 Task: Search one way flight ticket for 2 adults, 4 children and 1 infant on lap in business from Arcata/eureka: California Redwood Coast-humboldt County Airport to Evansville: Evansville Regional Airport on 5-3-2023. Choice of flights is Westjet. Number of bags: 2 carry on bags and 7 checked bags. Price is upto 40000. Outbound departure time preference is 21:15.
Action: Mouse moved to (360, 302)
Screenshot: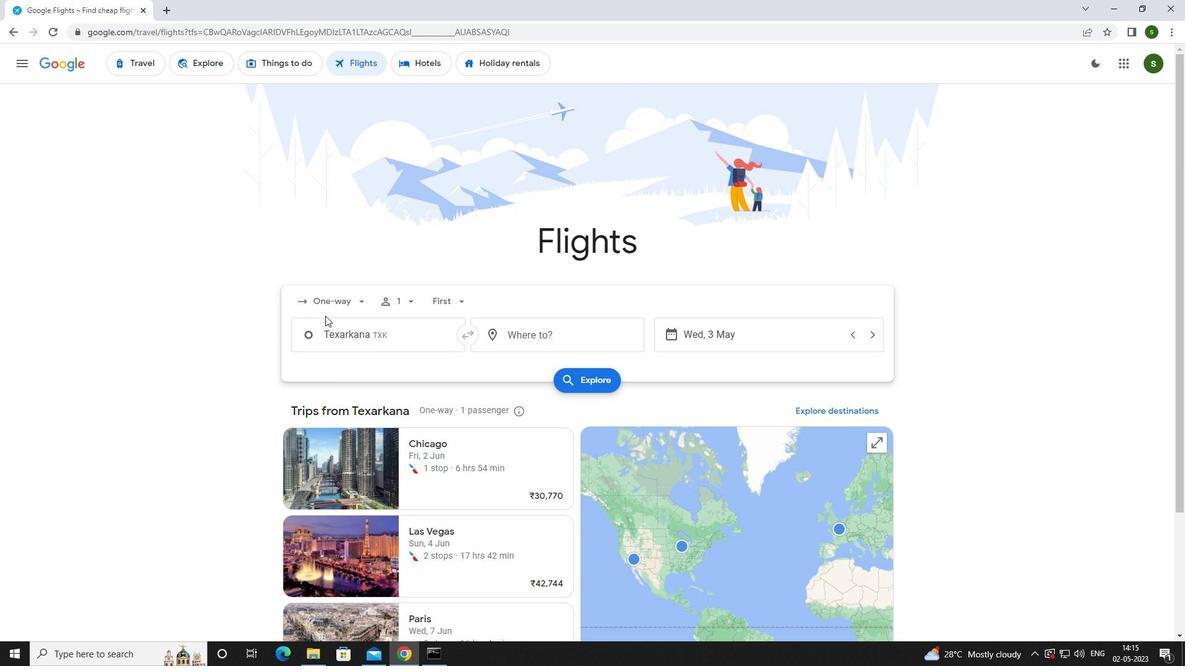 
Action: Mouse pressed left at (360, 302)
Screenshot: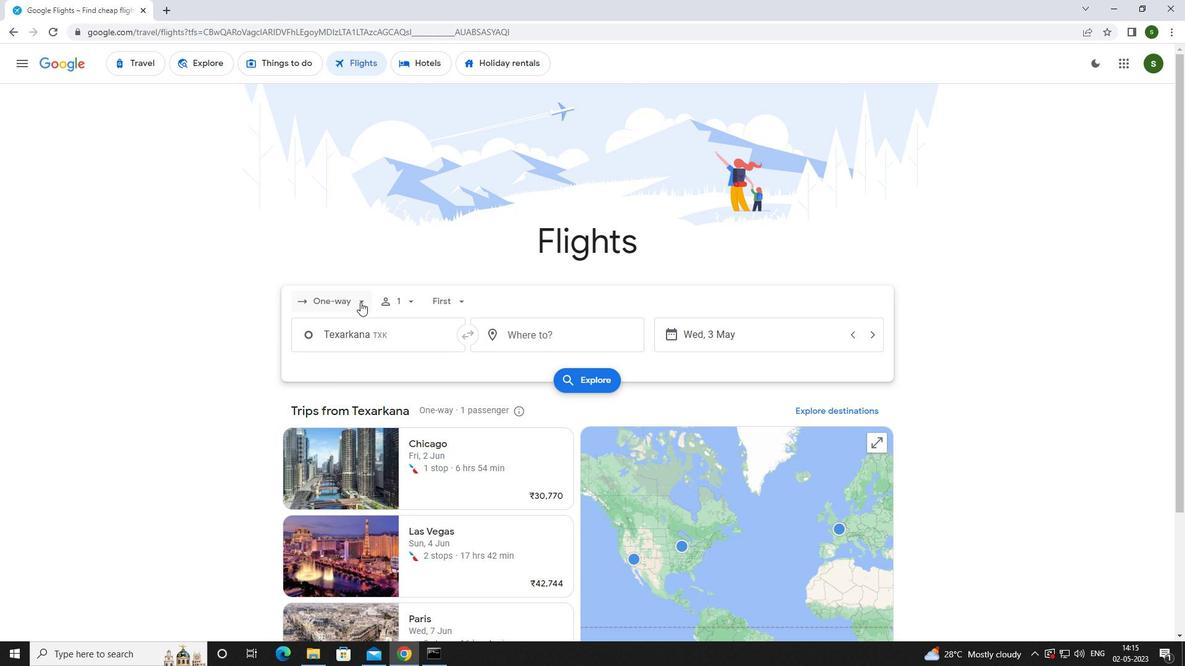 
Action: Mouse moved to (348, 358)
Screenshot: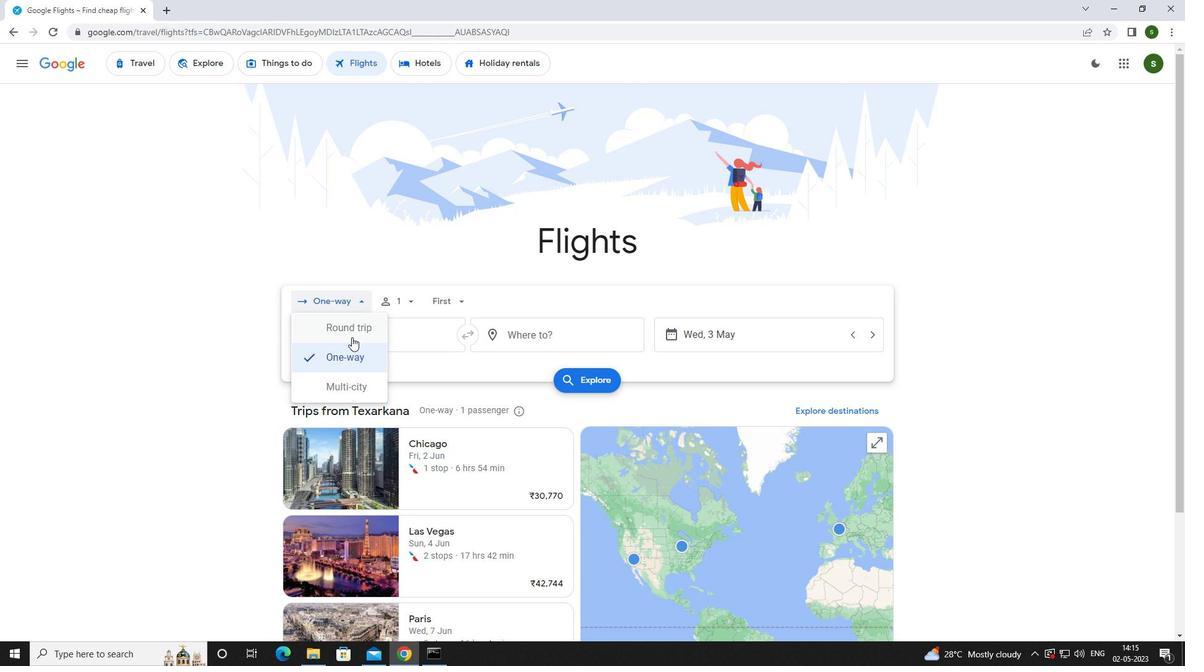 
Action: Mouse pressed left at (348, 358)
Screenshot: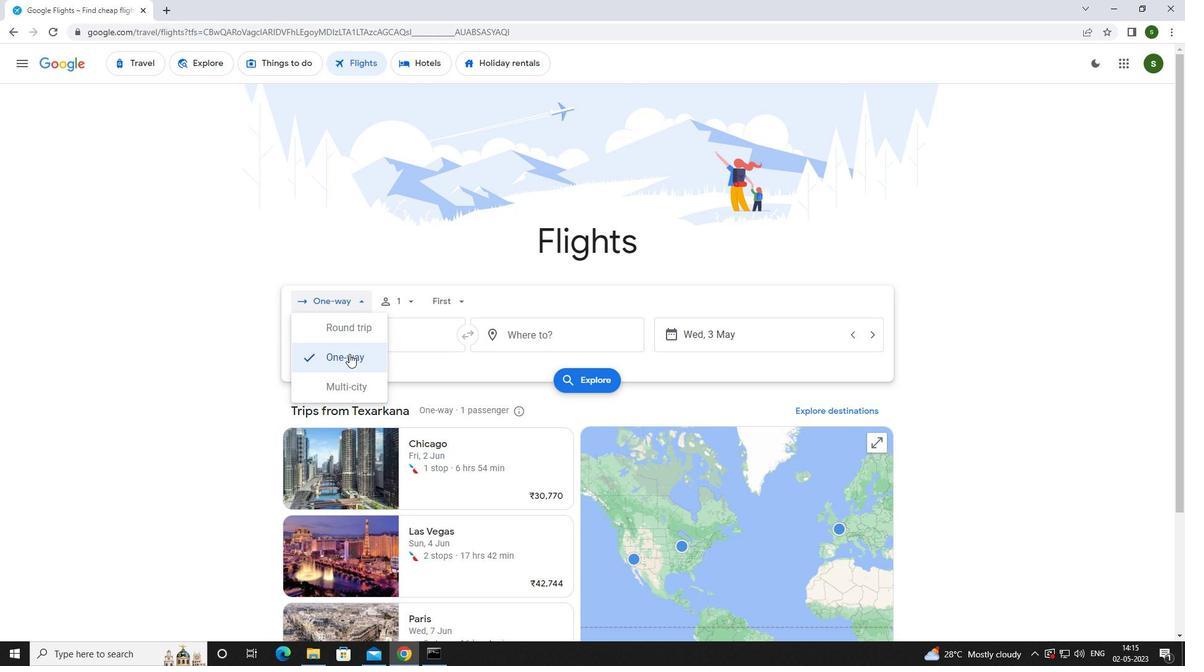 
Action: Mouse moved to (406, 295)
Screenshot: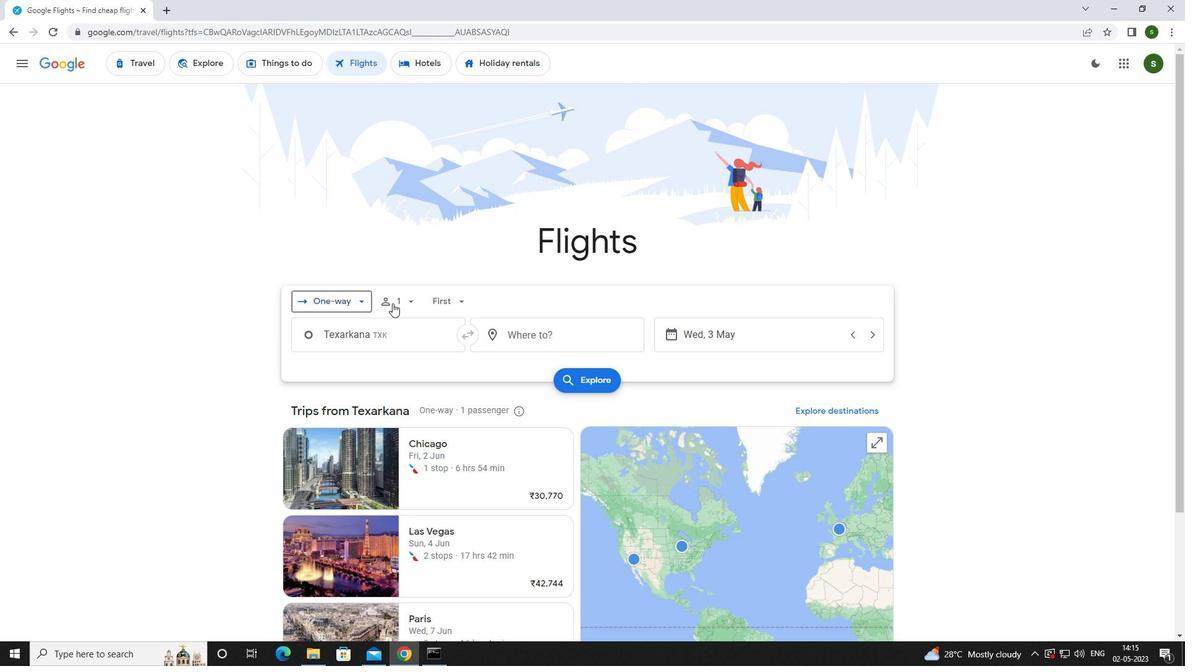 
Action: Mouse pressed left at (406, 295)
Screenshot: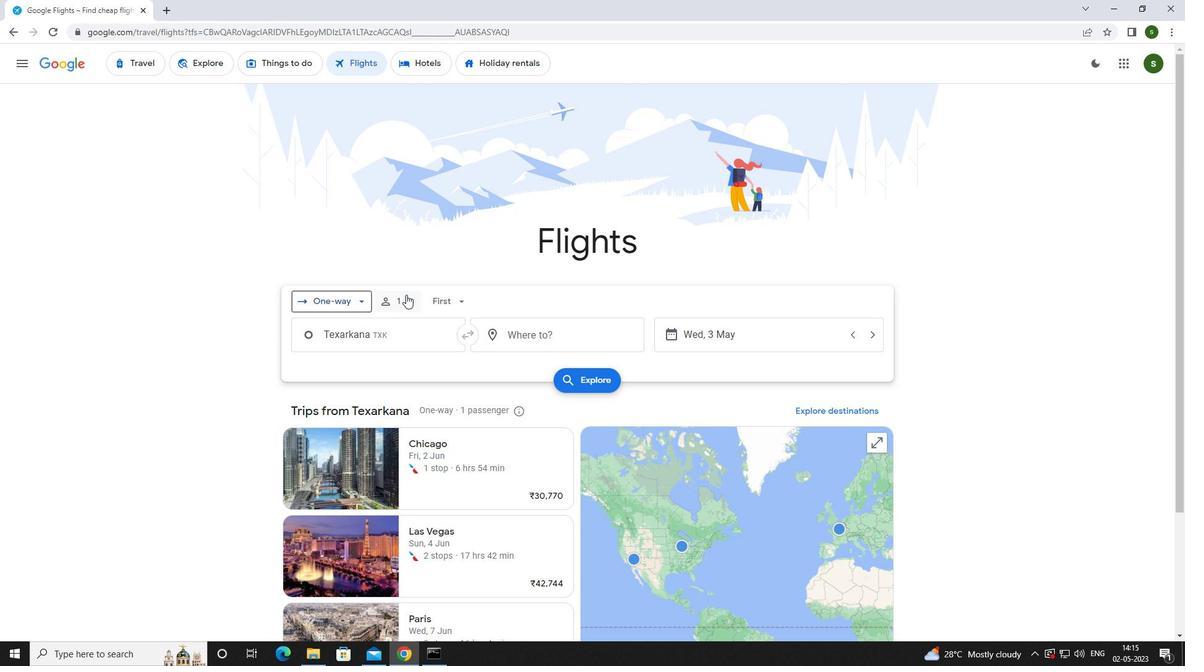 
Action: Mouse moved to (492, 322)
Screenshot: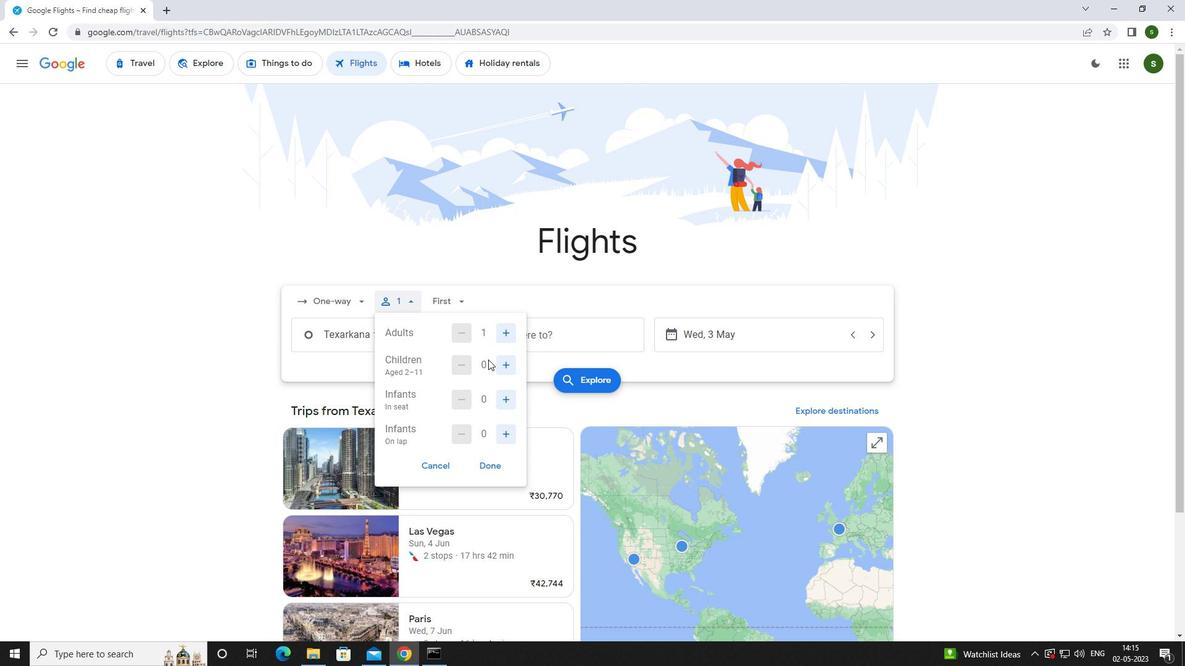 
Action: Mouse pressed left at (492, 322)
Screenshot: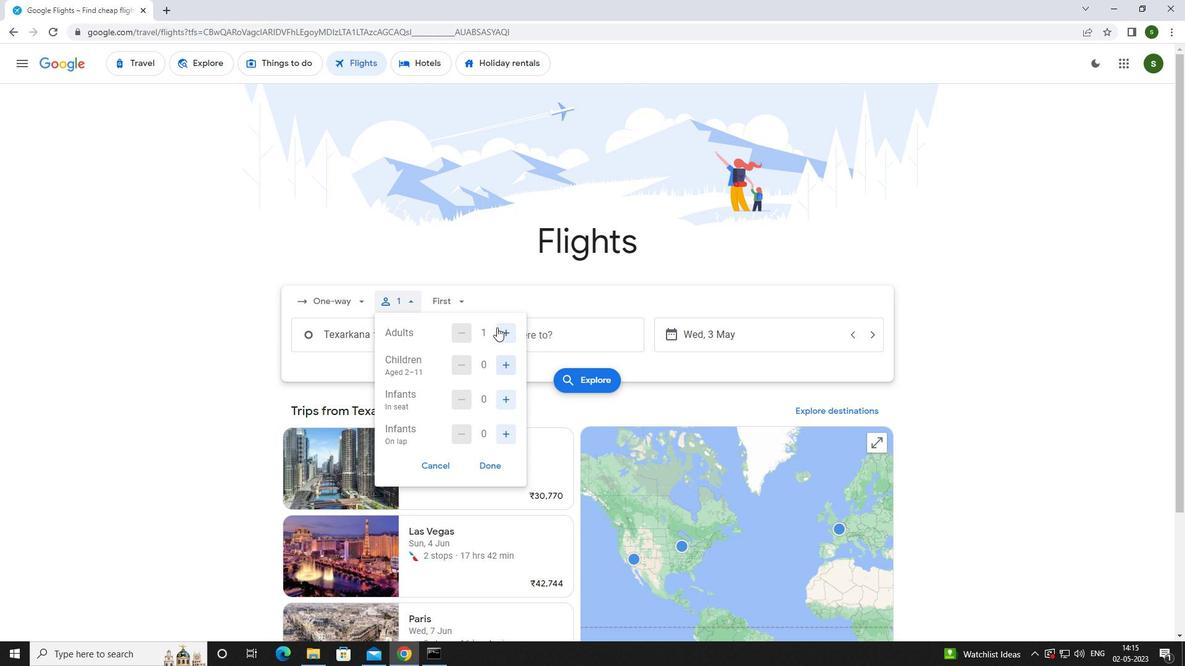 
Action: Mouse moved to (505, 364)
Screenshot: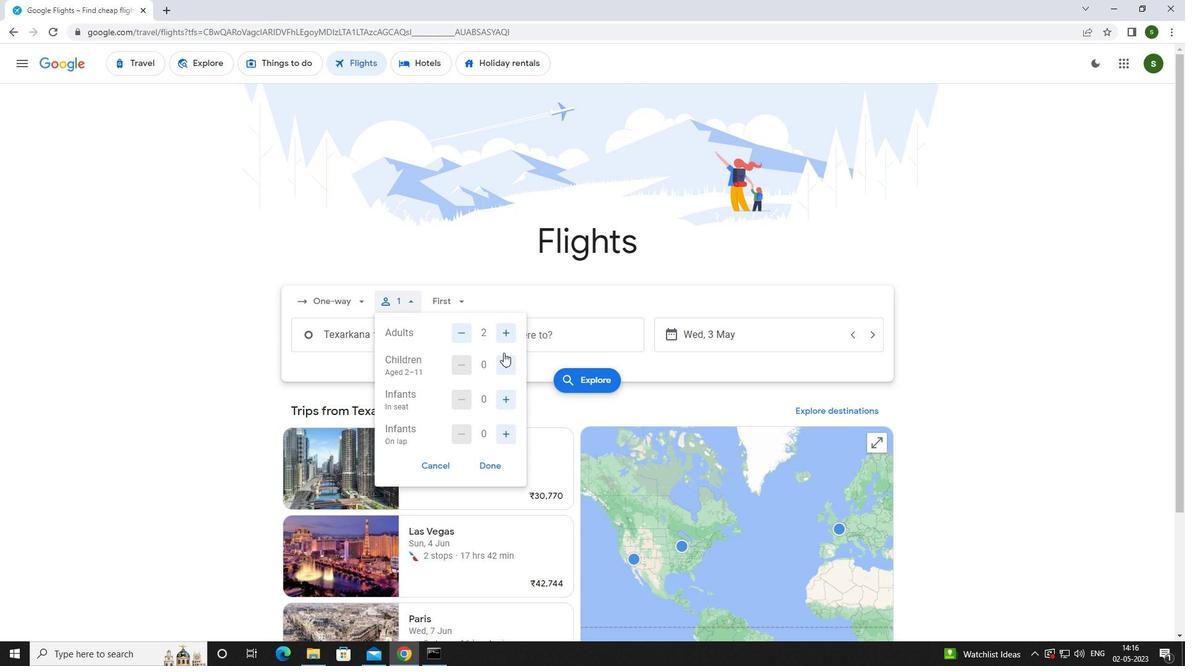 
Action: Mouse pressed left at (505, 364)
Screenshot: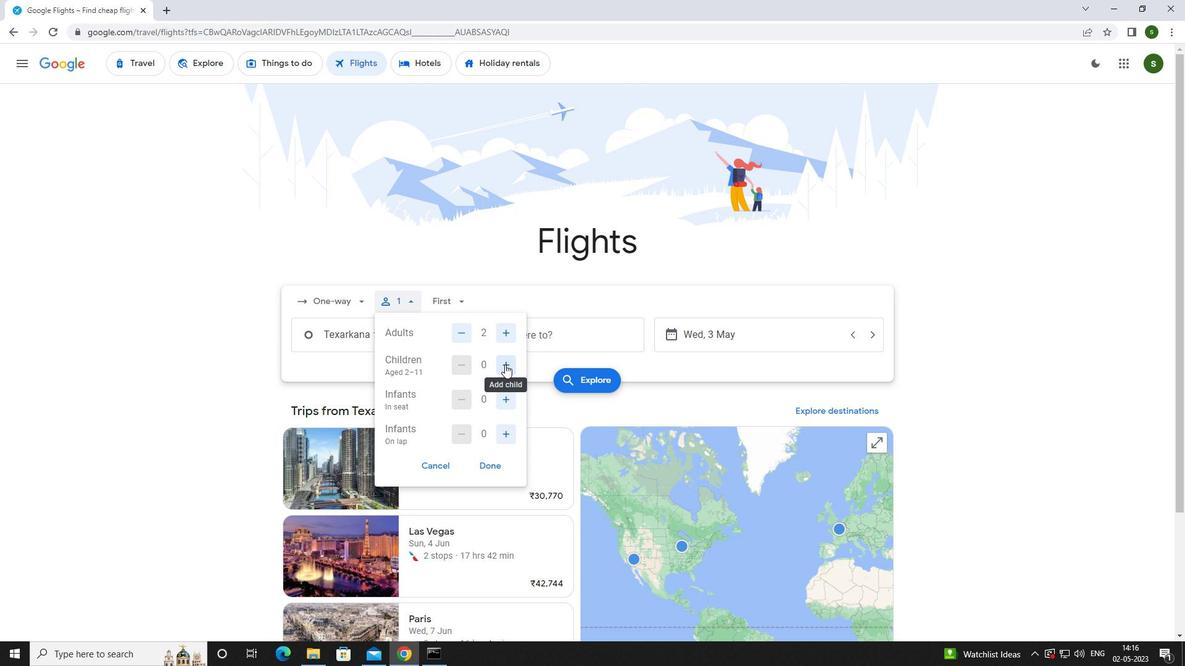 
Action: Mouse pressed left at (505, 364)
Screenshot: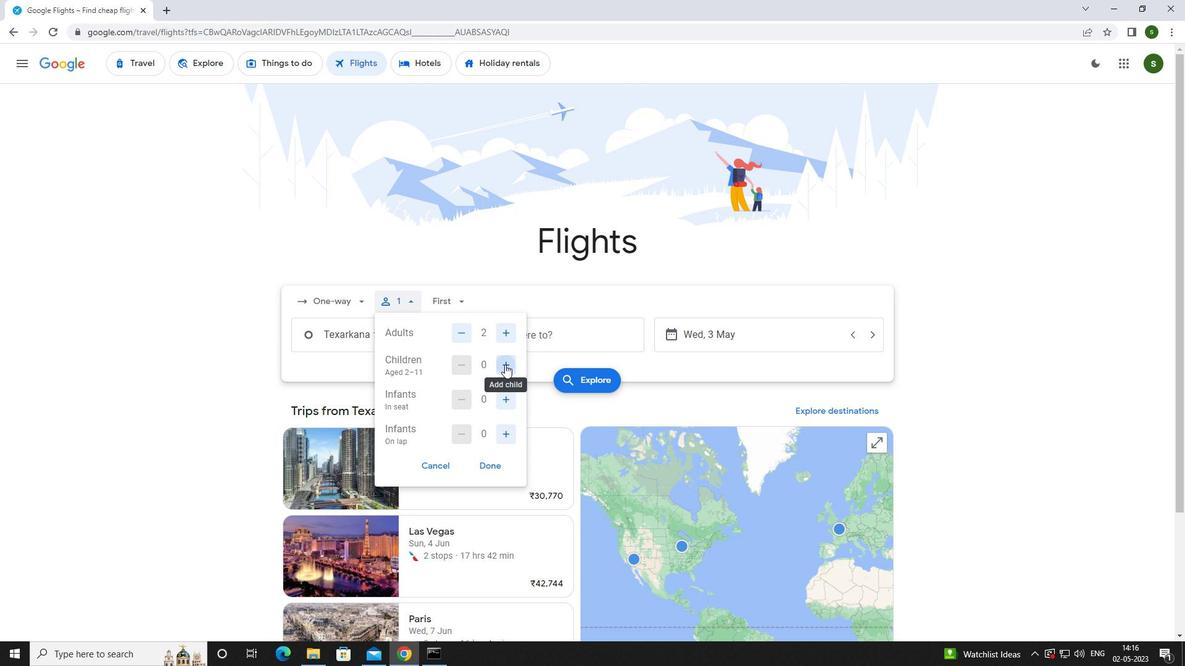 
Action: Mouse pressed left at (505, 364)
Screenshot: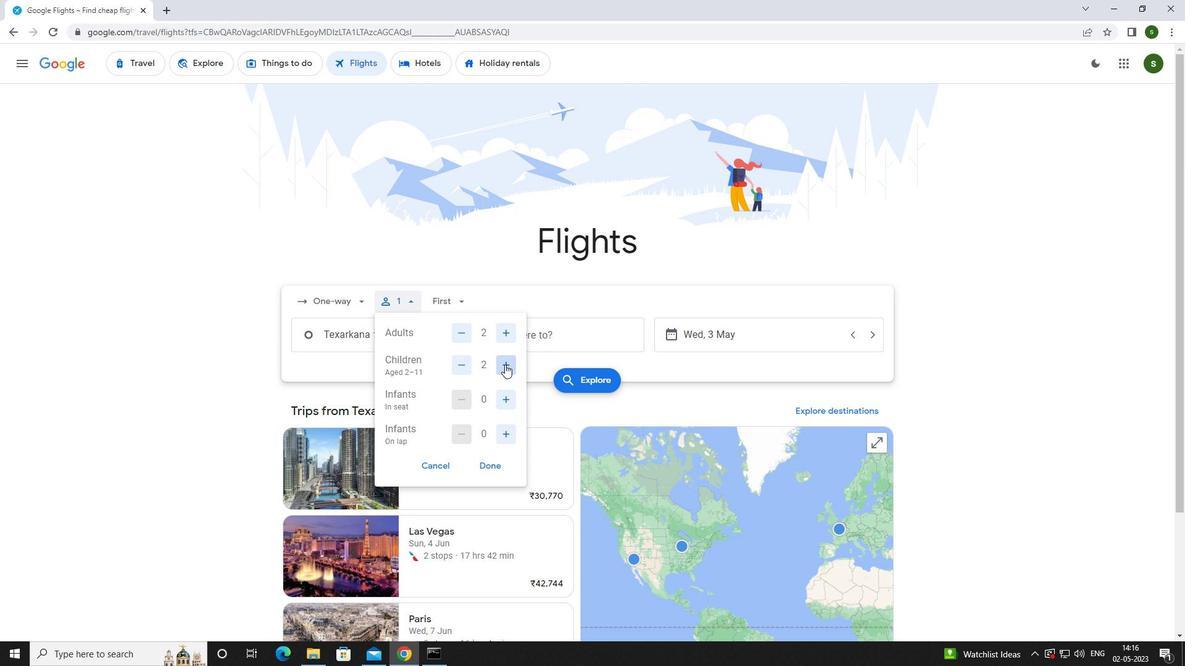 
Action: Mouse pressed left at (505, 364)
Screenshot: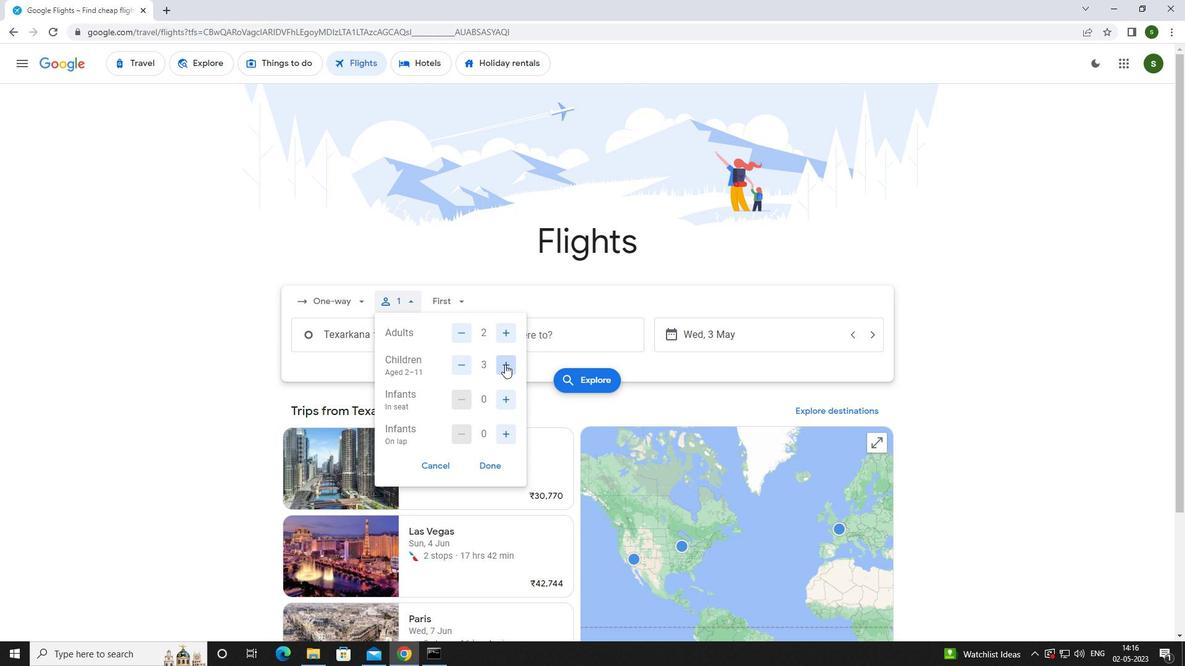 
Action: Mouse moved to (506, 432)
Screenshot: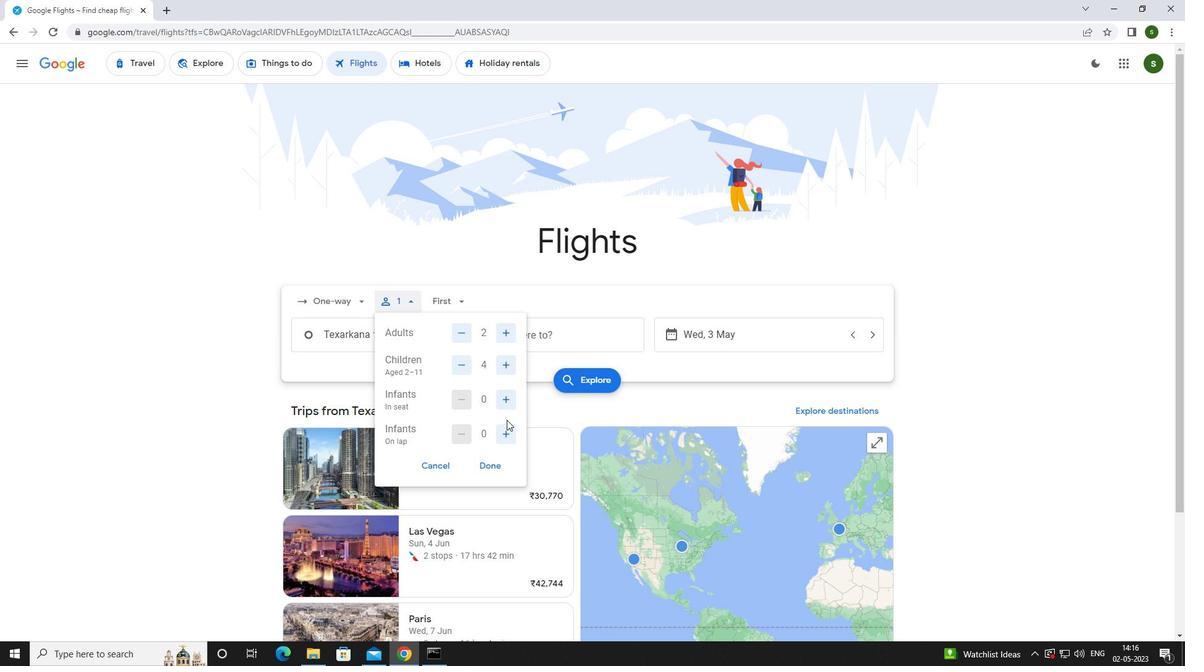 
Action: Mouse pressed left at (506, 432)
Screenshot: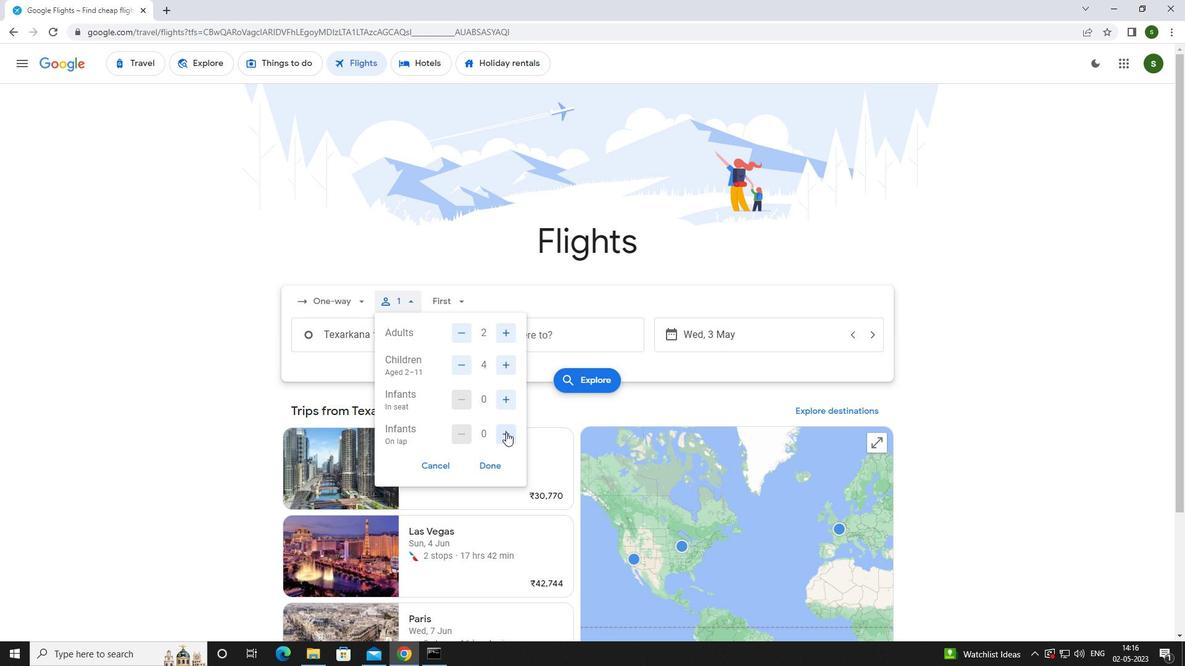 
Action: Mouse moved to (456, 298)
Screenshot: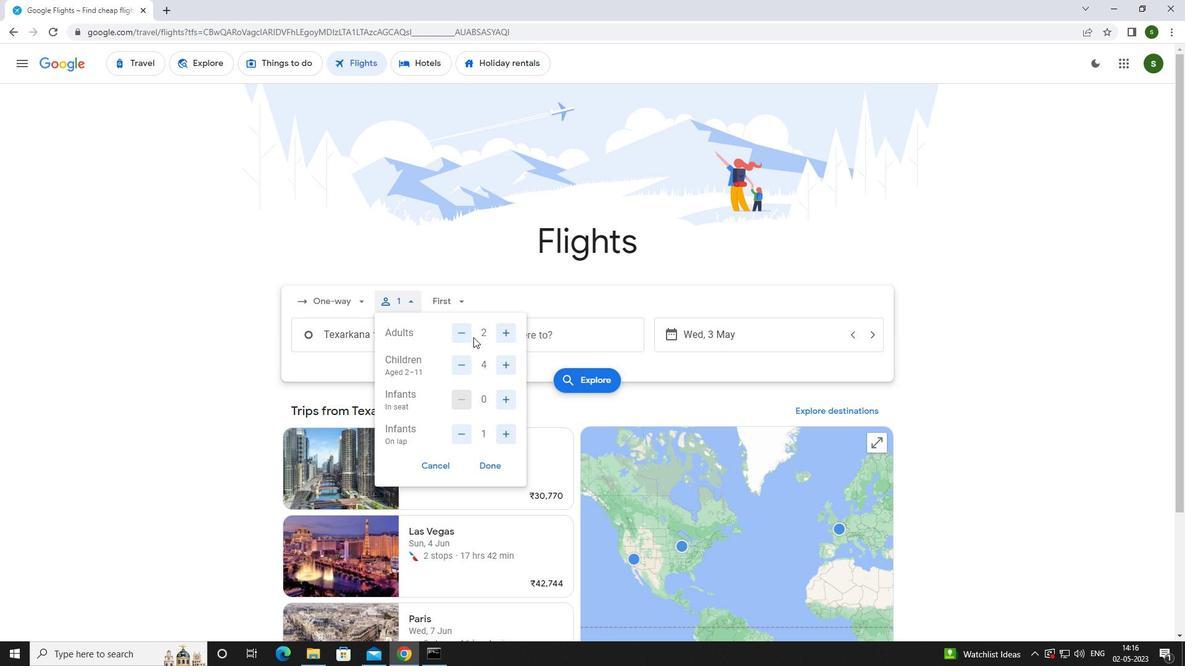 
Action: Mouse pressed left at (456, 298)
Screenshot: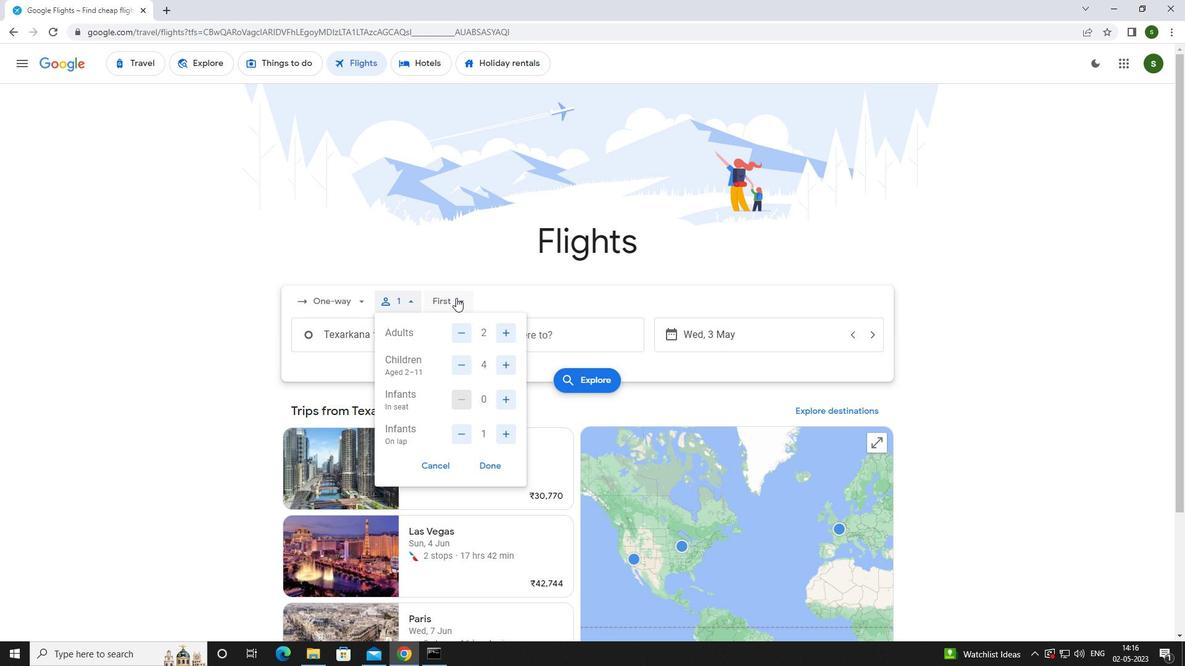 
Action: Mouse moved to (485, 385)
Screenshot: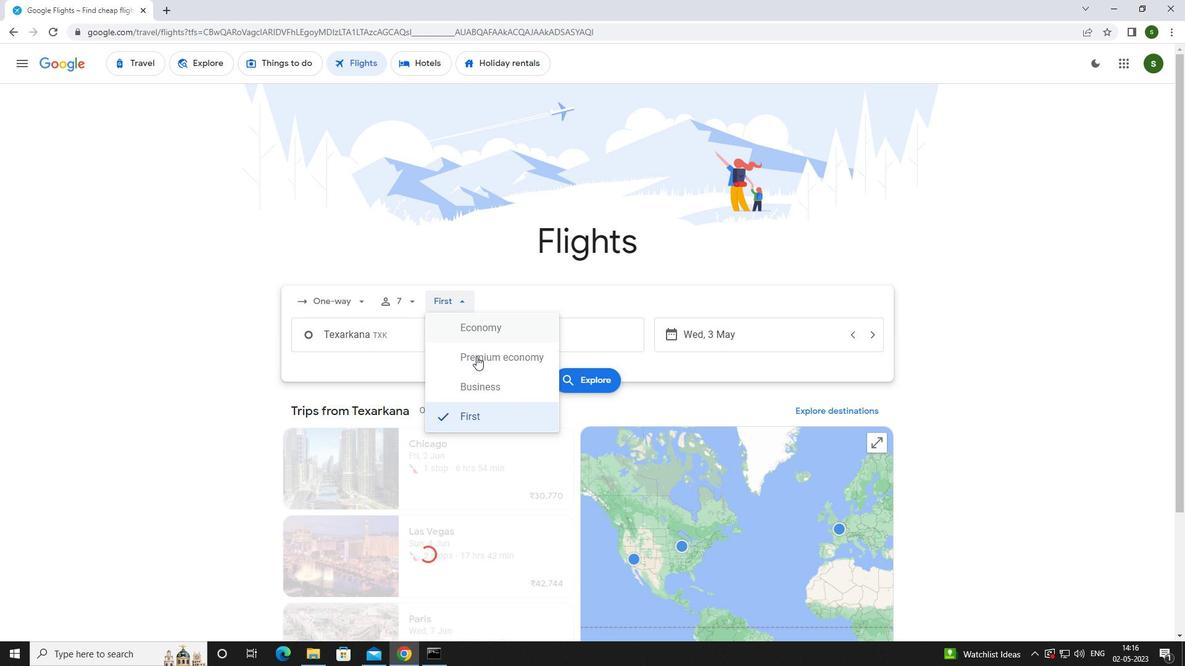 
Action: Mouse pressed left at (485, 385)
Screenshot: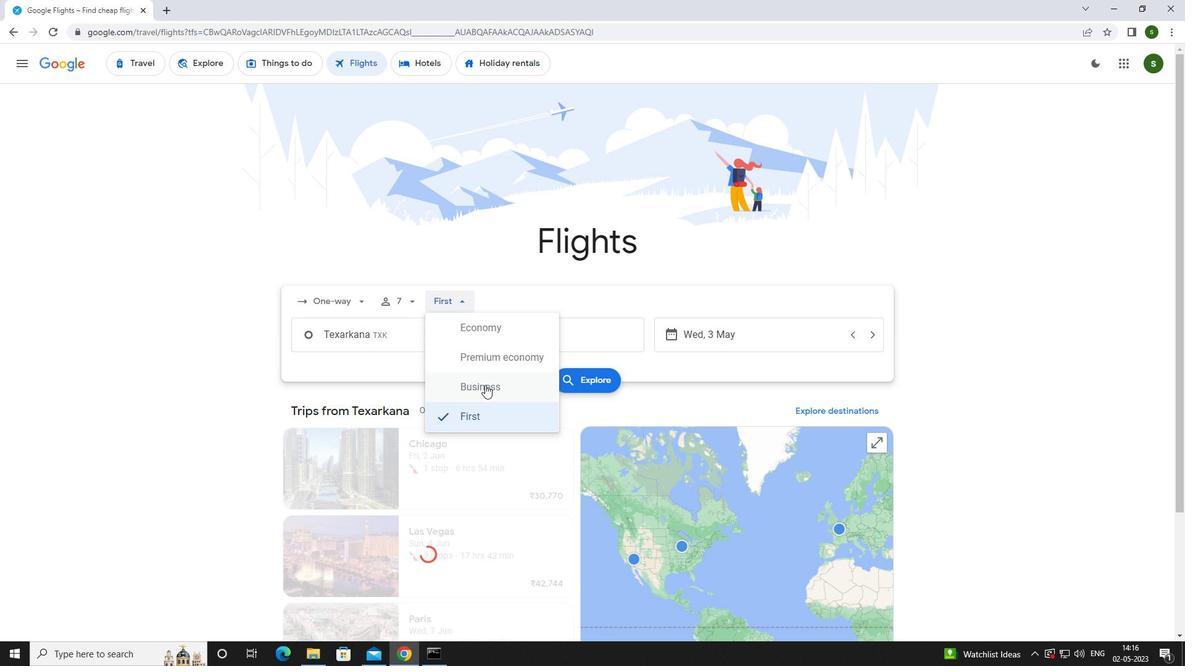 
Action: Mouse moved to (422, 327)
Screenshot: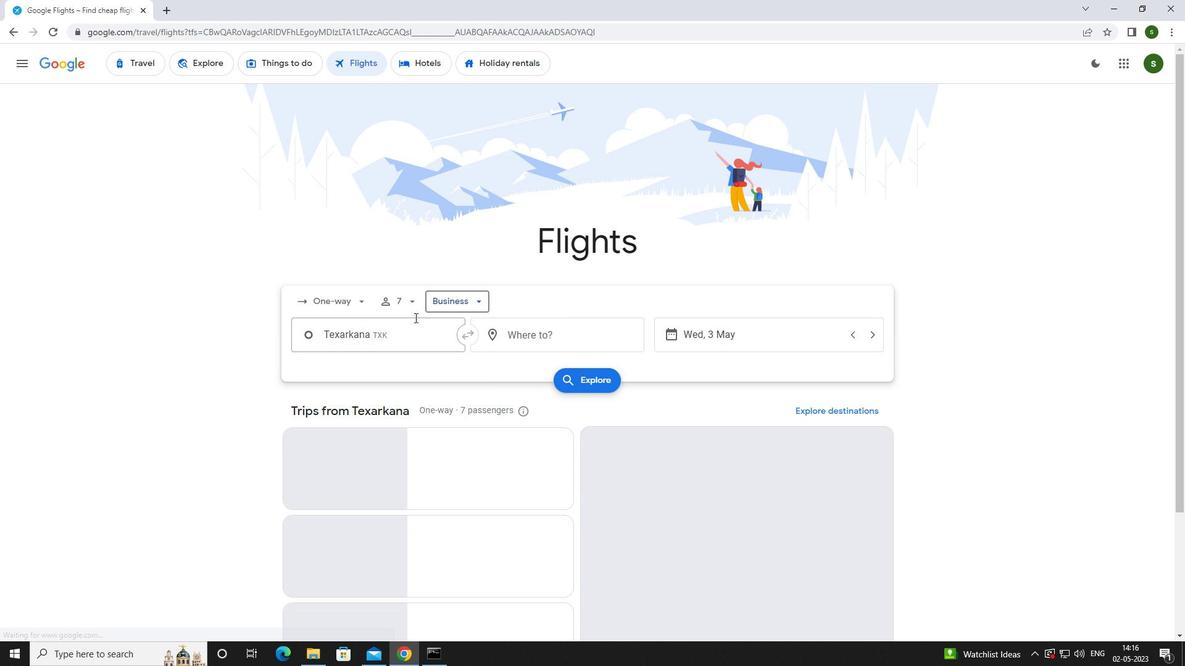 
Action: Mouse pressed left at (422, 327)
Screenshot: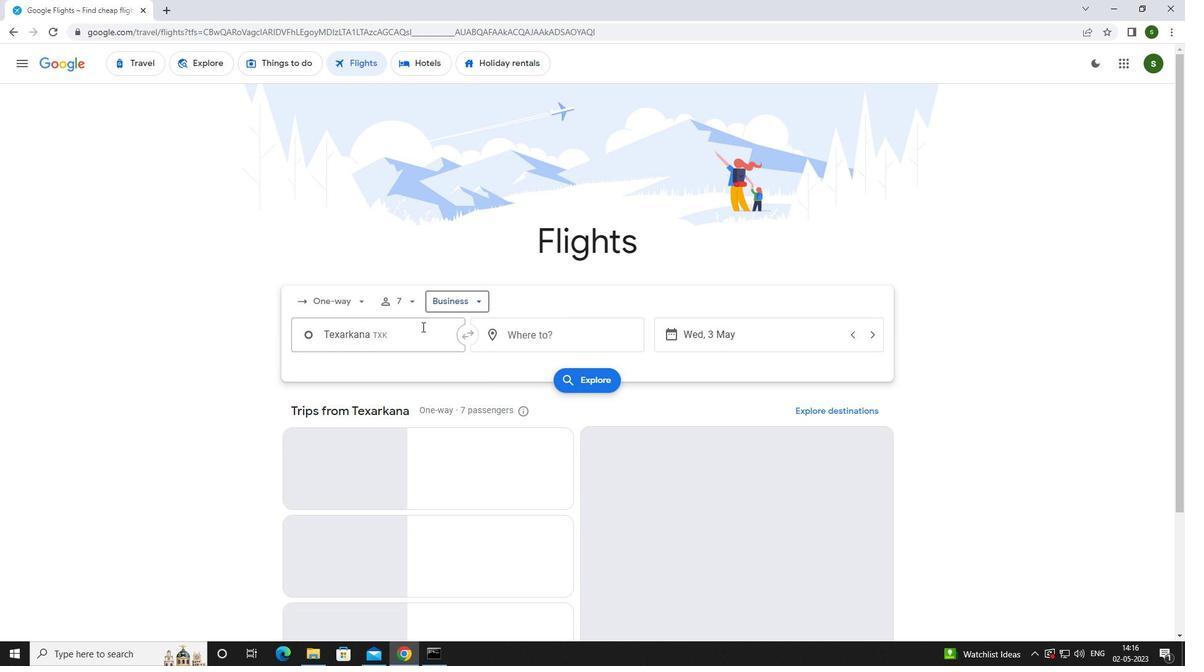 
Action: Key pressed <Key.caps_lock>a<Key.caps_lock>rcata
Screenshot: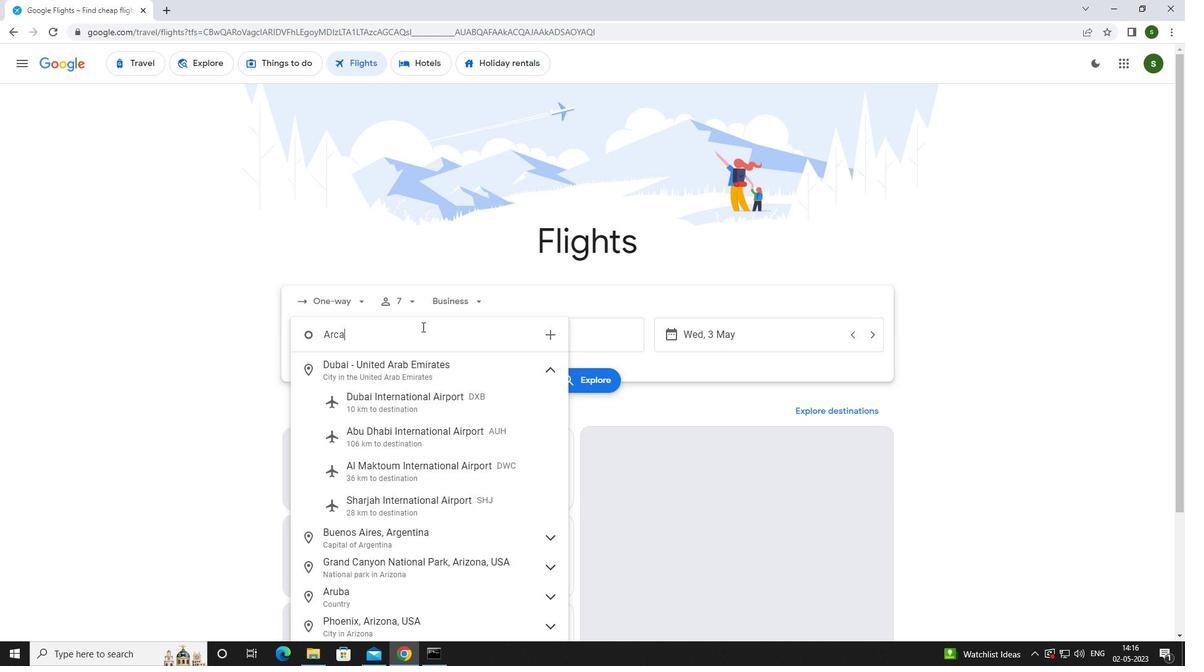 
Action: Mouse moved to (416, 401)
Screenshot: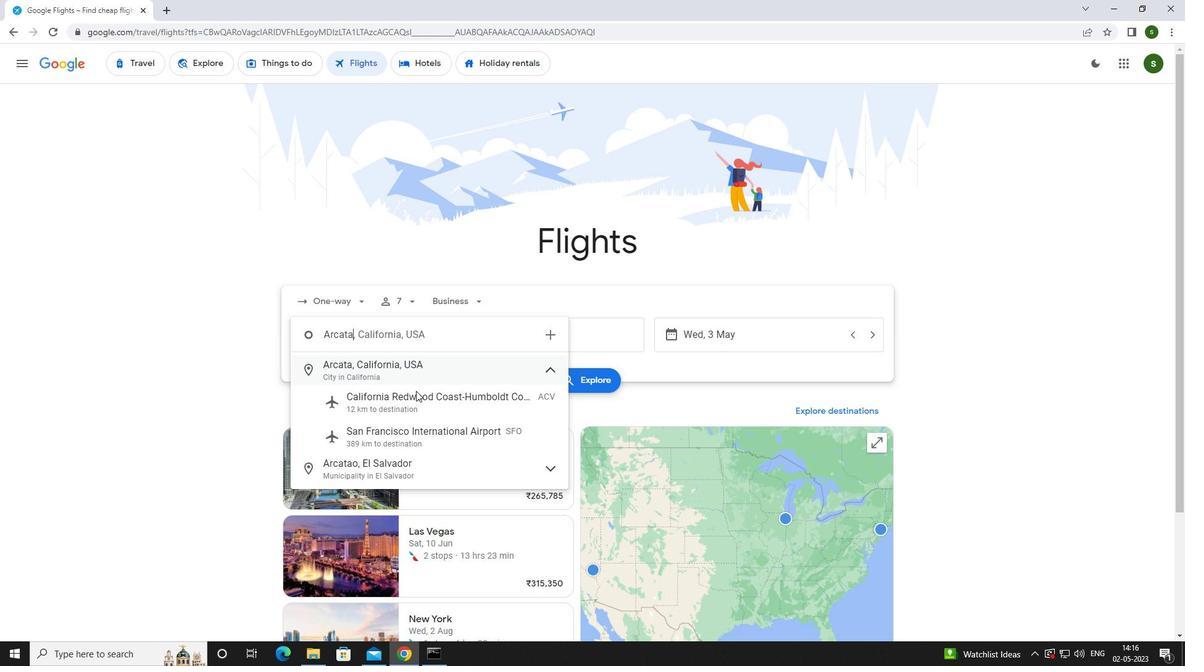 
Action: Mouse pressed left at (416, 401)
Screenshot: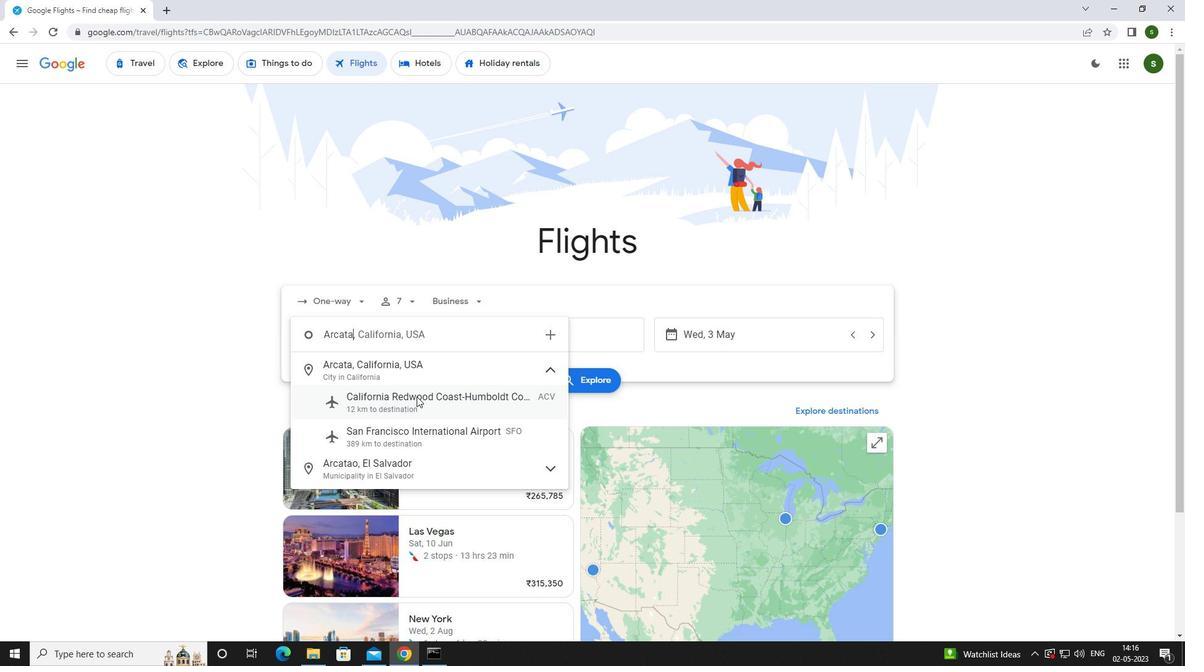 
Action: Mouse moved to (563, 335)
Screenshot: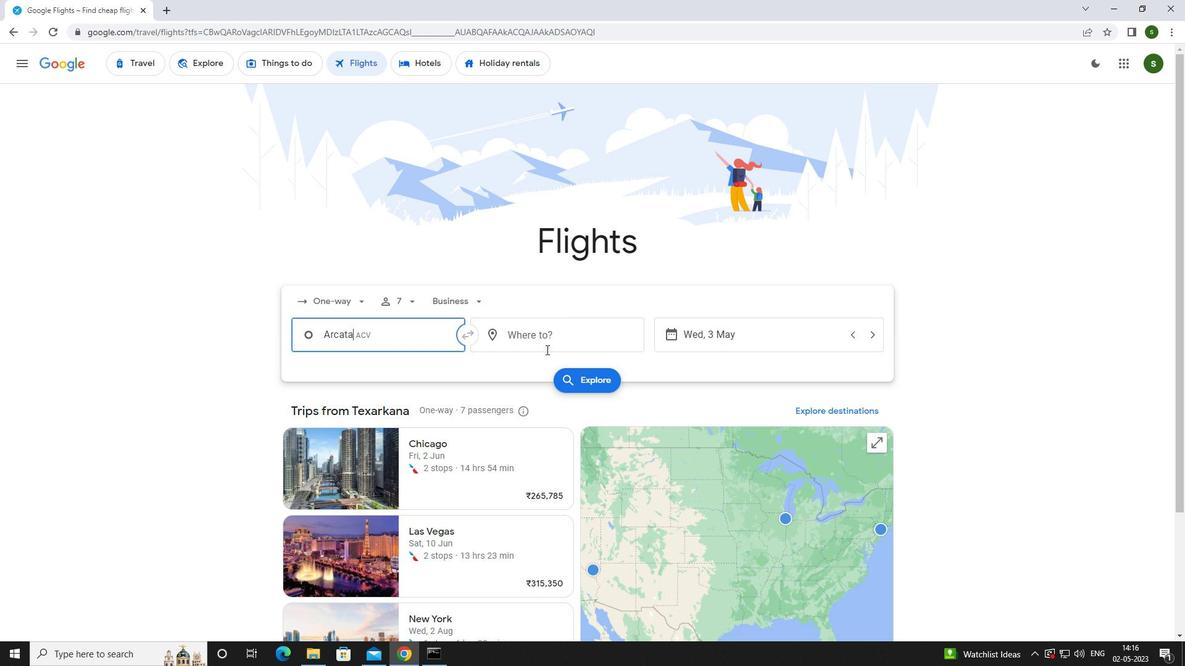 
Action: Mouse pressed left at (563, 335)
Screenshot: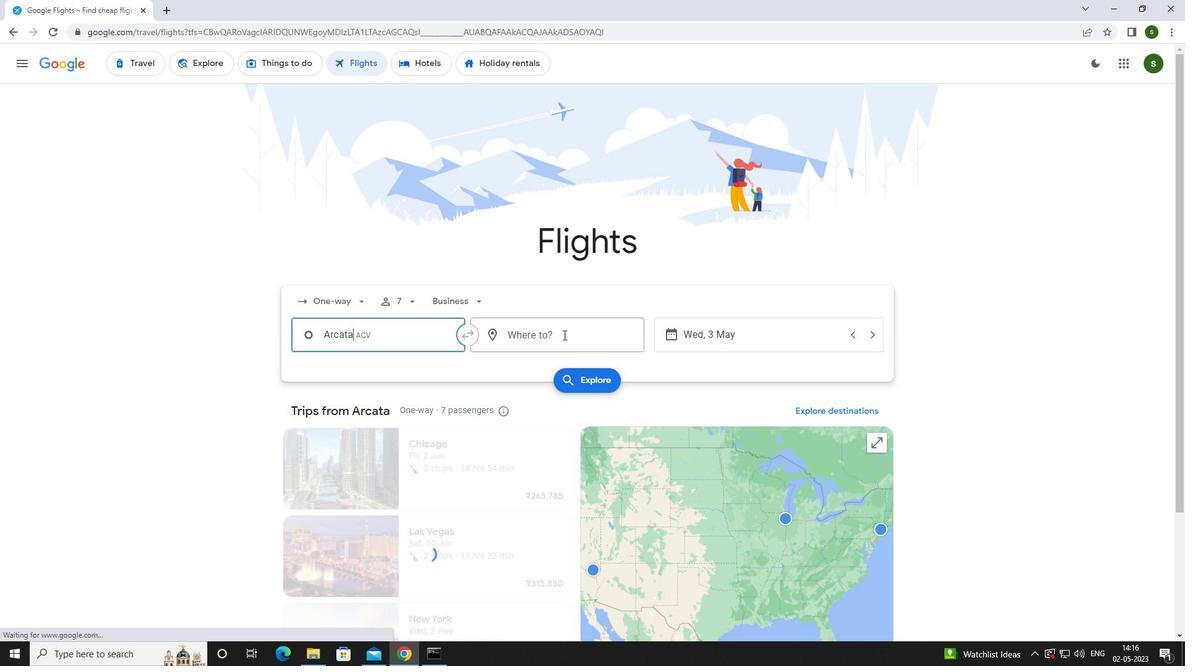 
Action: Mouse moved to (508, 350)
Screenshot: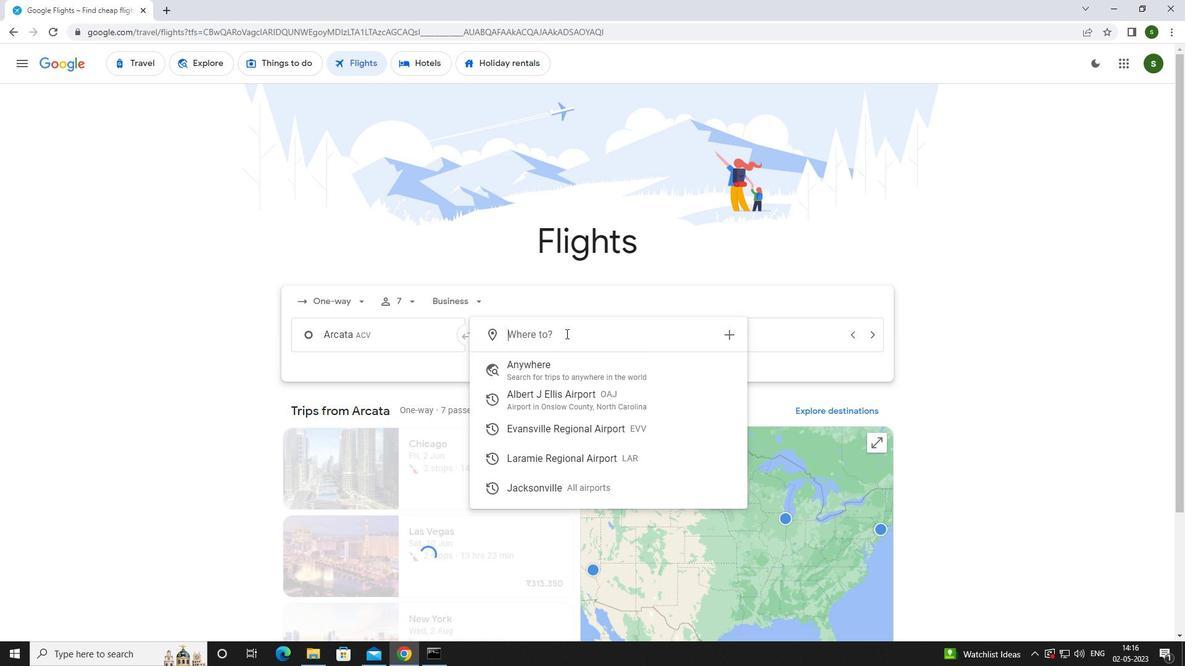 
Action: Key pressed <Key.caps_lock>e<Key.caps_lock>vansvill
Screenshot: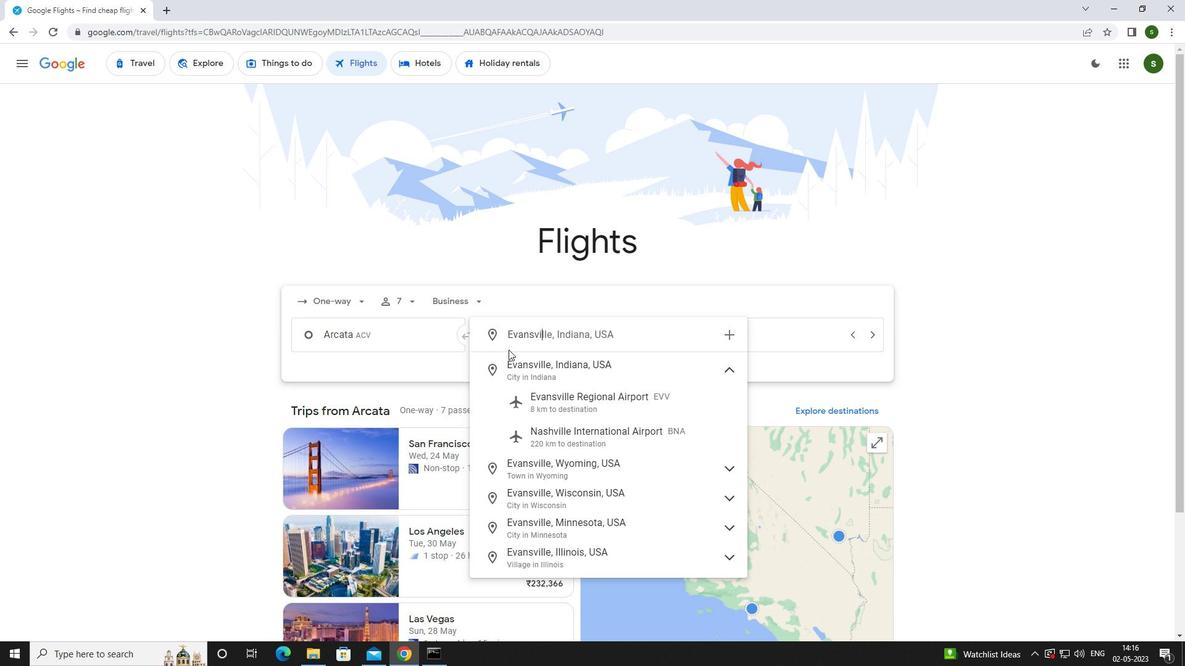 
Action: Mouse moved to (573, 397)
Screenshot: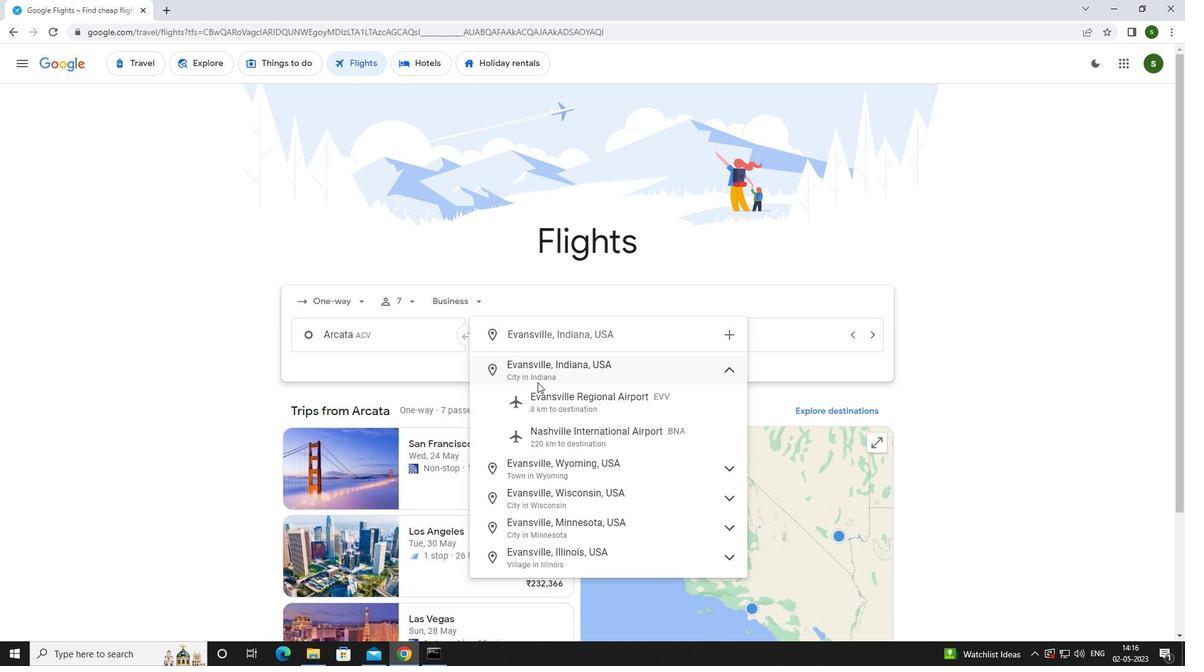 
Action: Mouse pressed left at (573, 397)
Screenshot: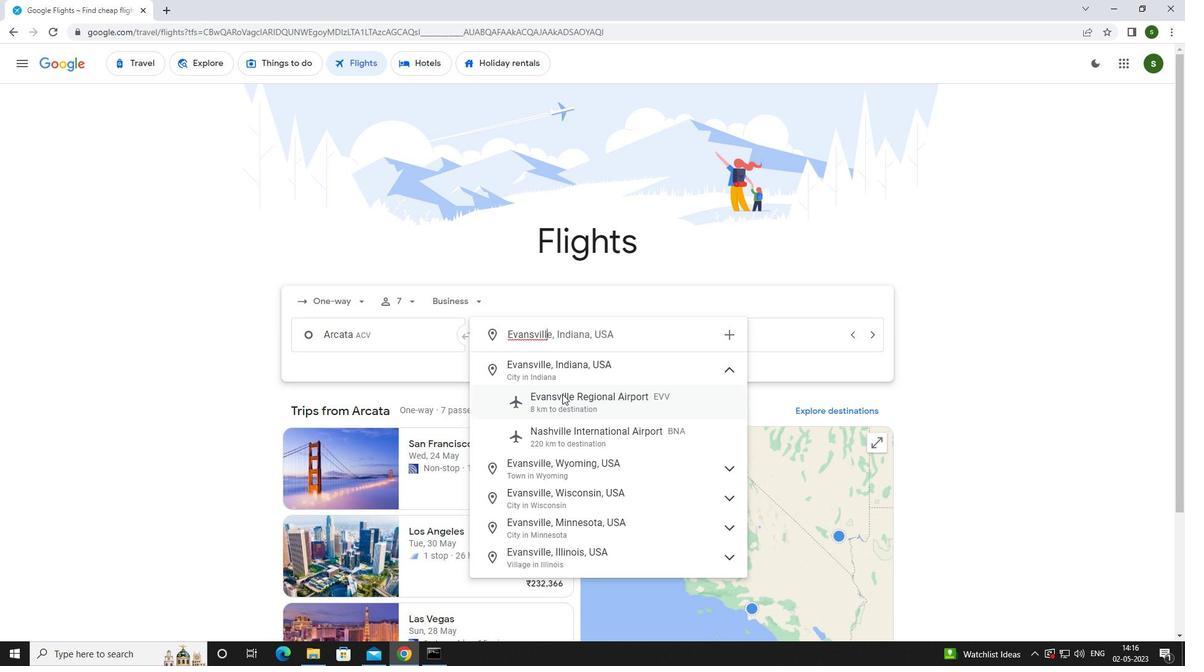 
Action: Mouse moved to (753, 334)
Screenshot: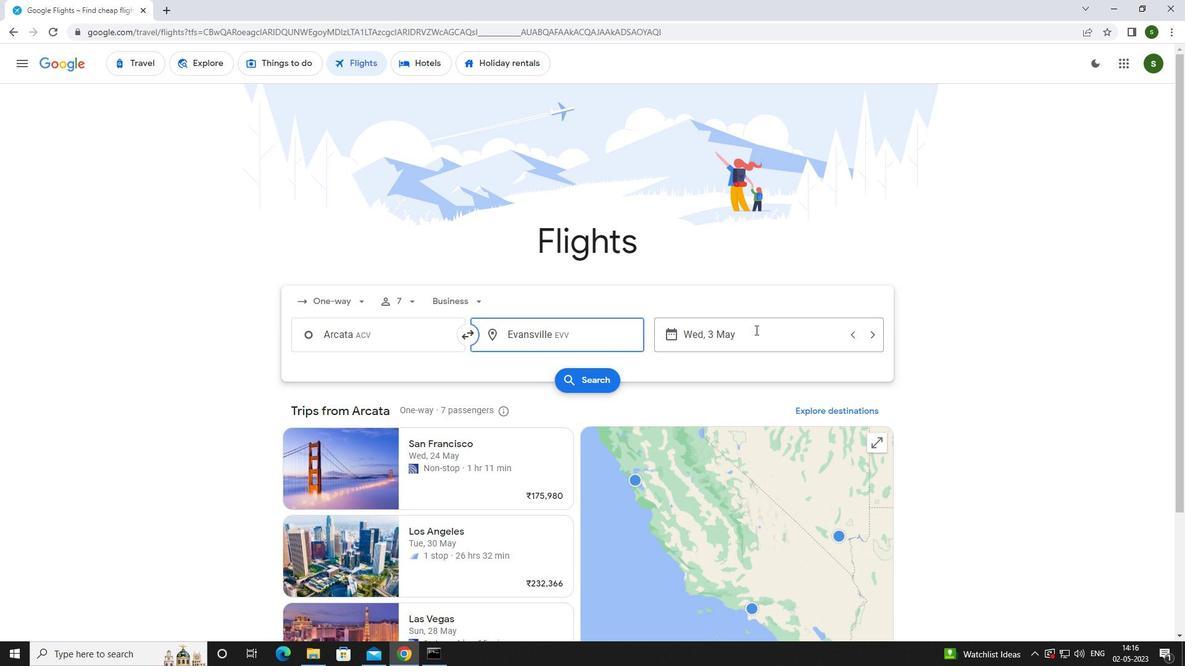 
Action: Mouse pressed left at (753, 334)
Screenshot: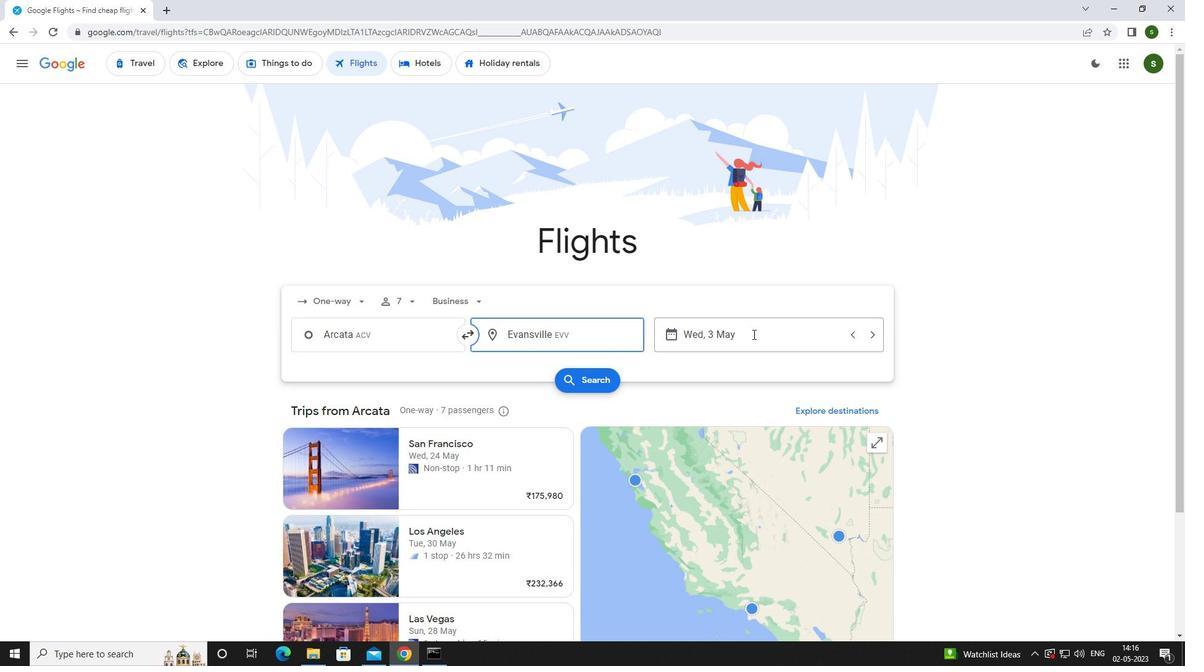 
Action: Mouse moved to (532, 426)
Screenshot: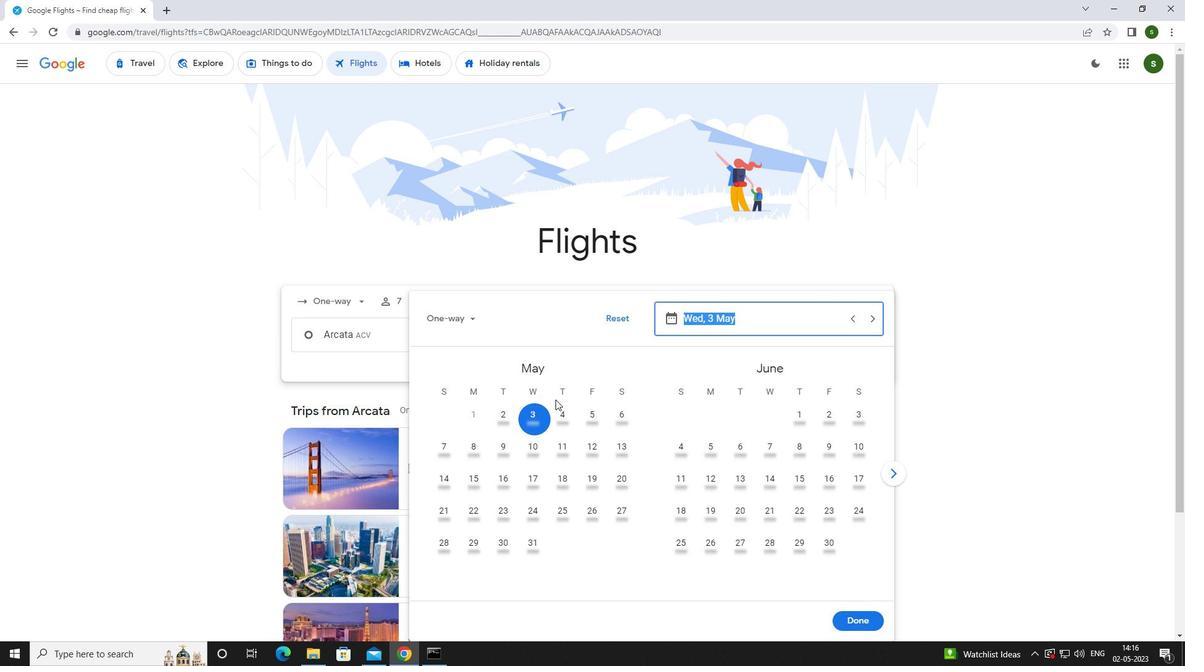 
Action: Mouse pressed left at (532, 426)
Screenshot: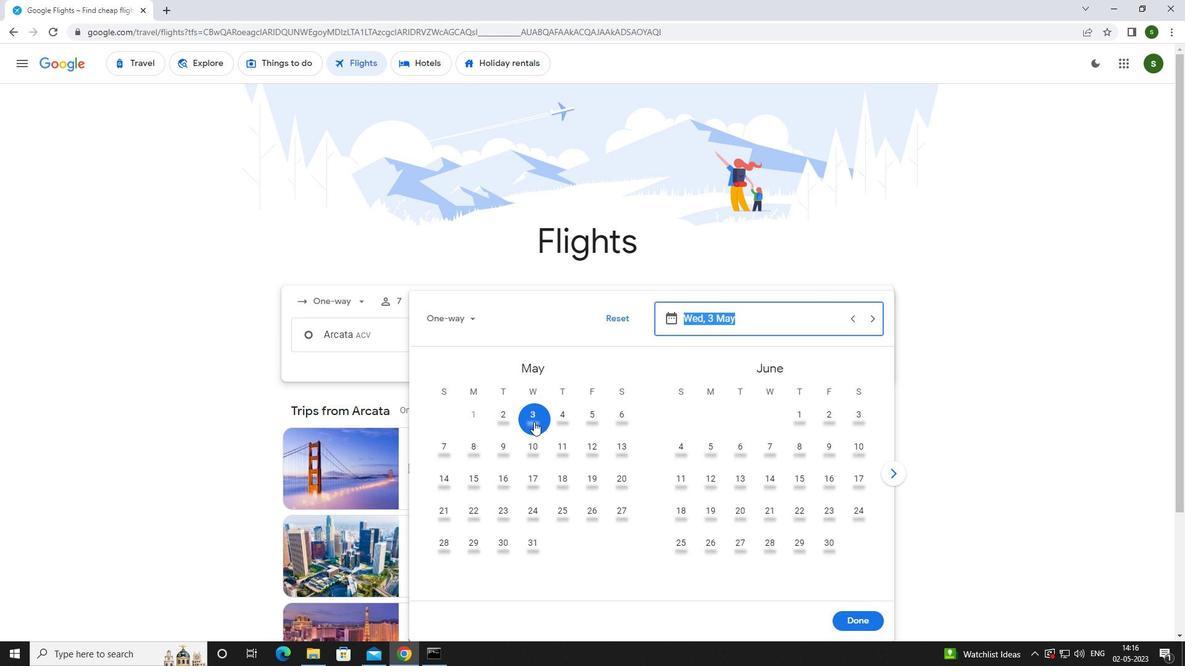 
Action: Mouse moved to (869, 619)
Screenshot: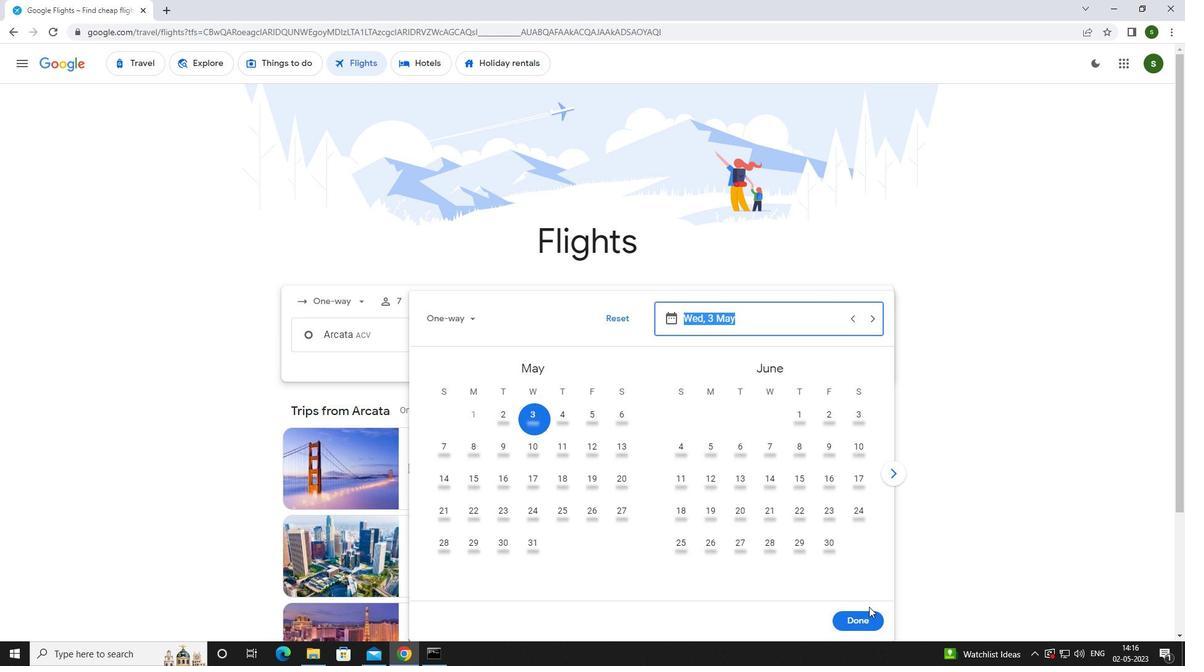 
Action: Mouse pressed left at (869, 619)
Screenshot: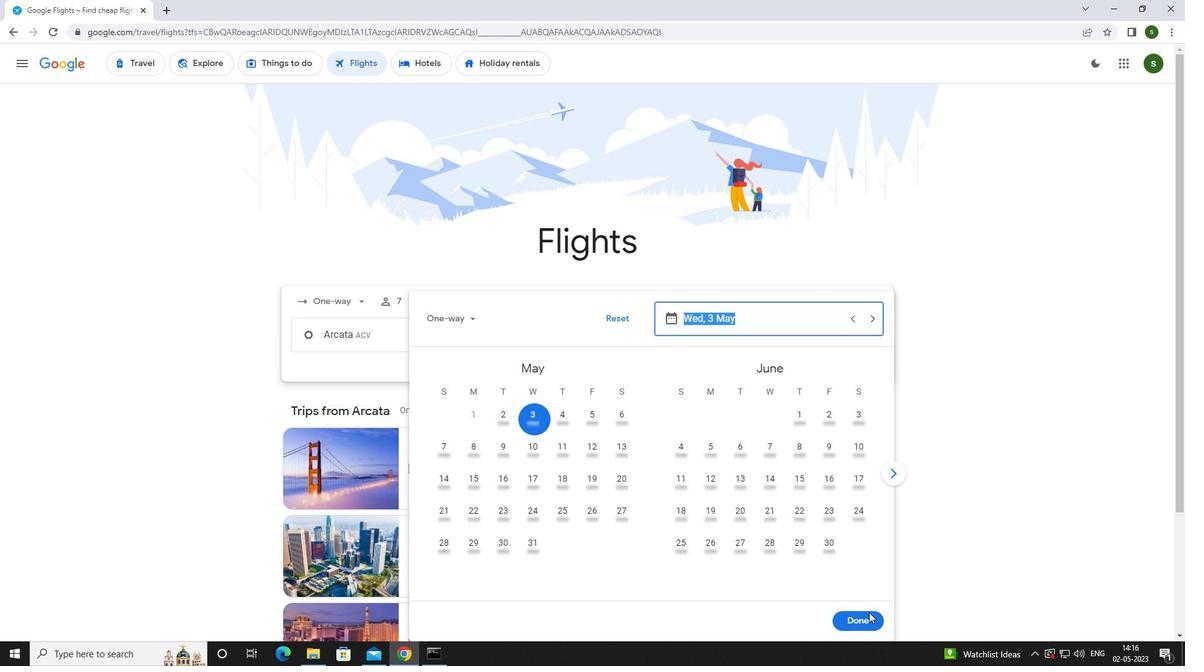 
Action: Mouse moved to (586, 383)
Screenshot: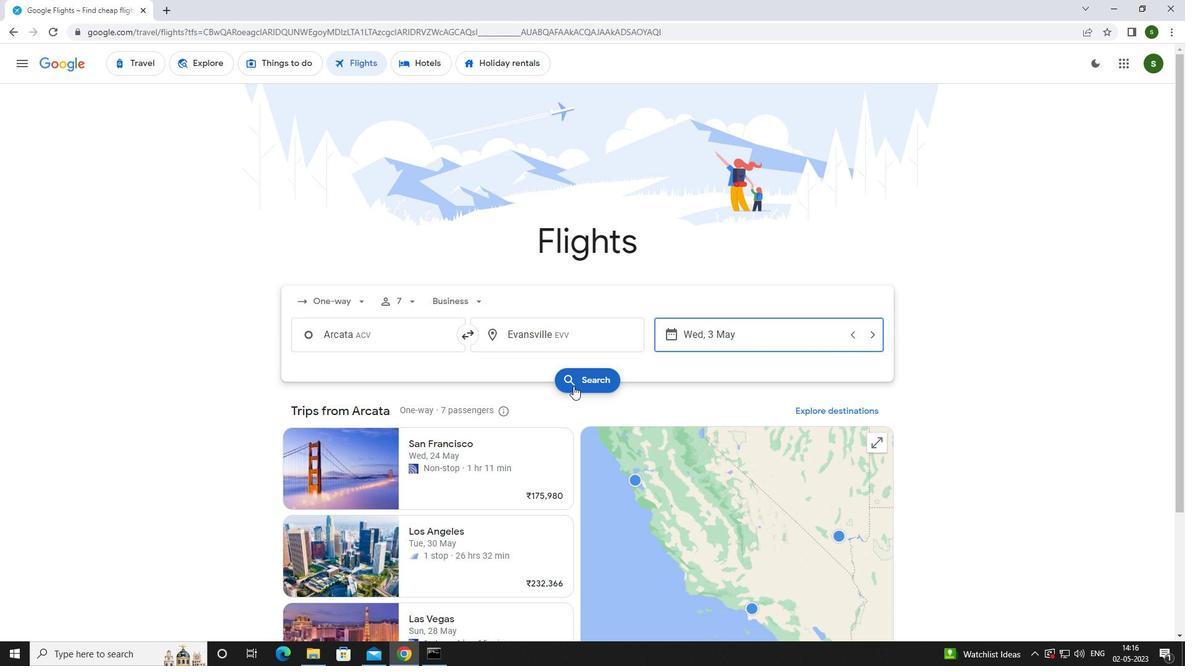
Action: Mouse pressed left at (586, 383)
Screenshot: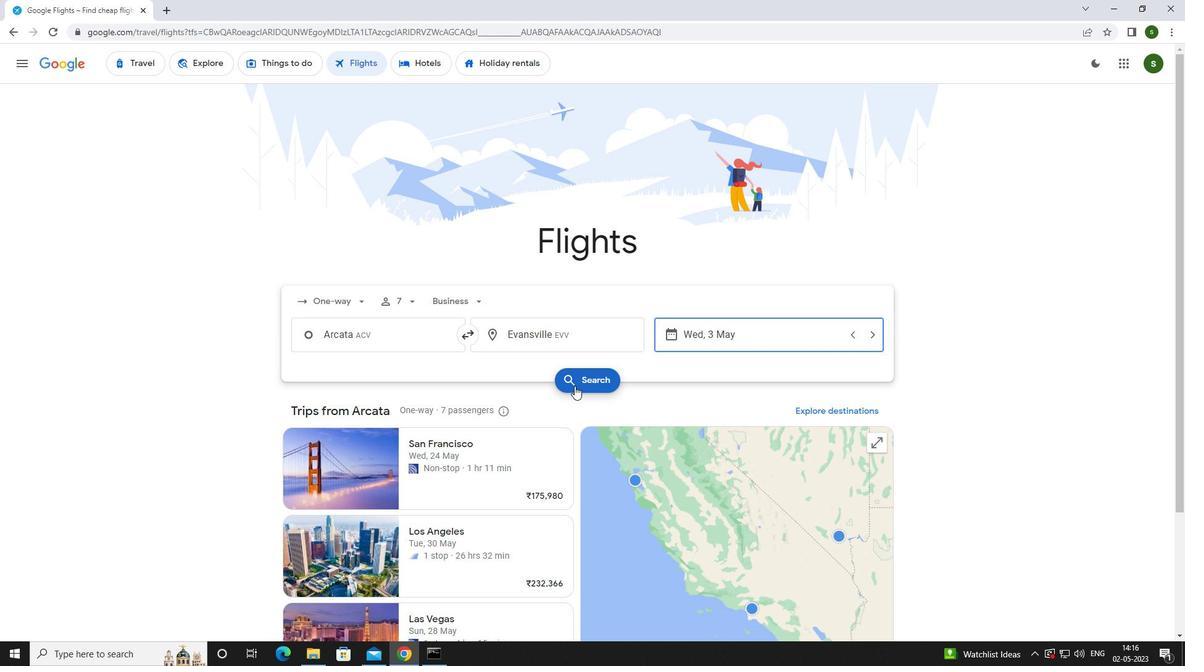 
Action: Mouse moved to (321, 177)
Screenshot: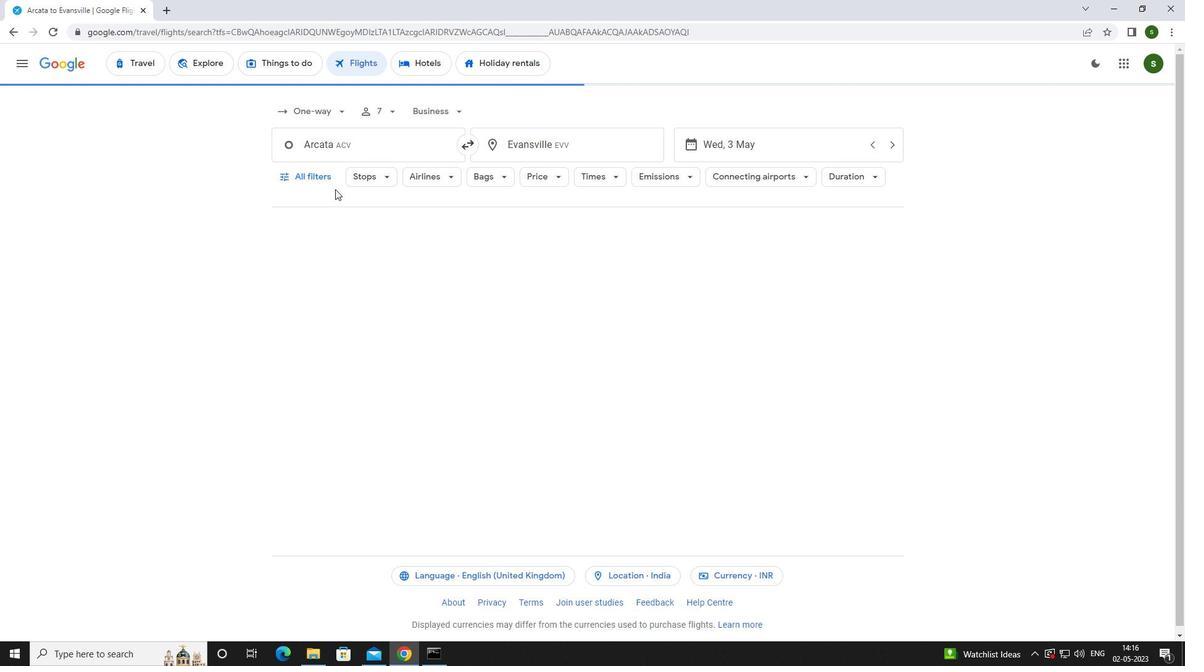 
Action: Mouse pressed left at (321, 177)
Screenshot: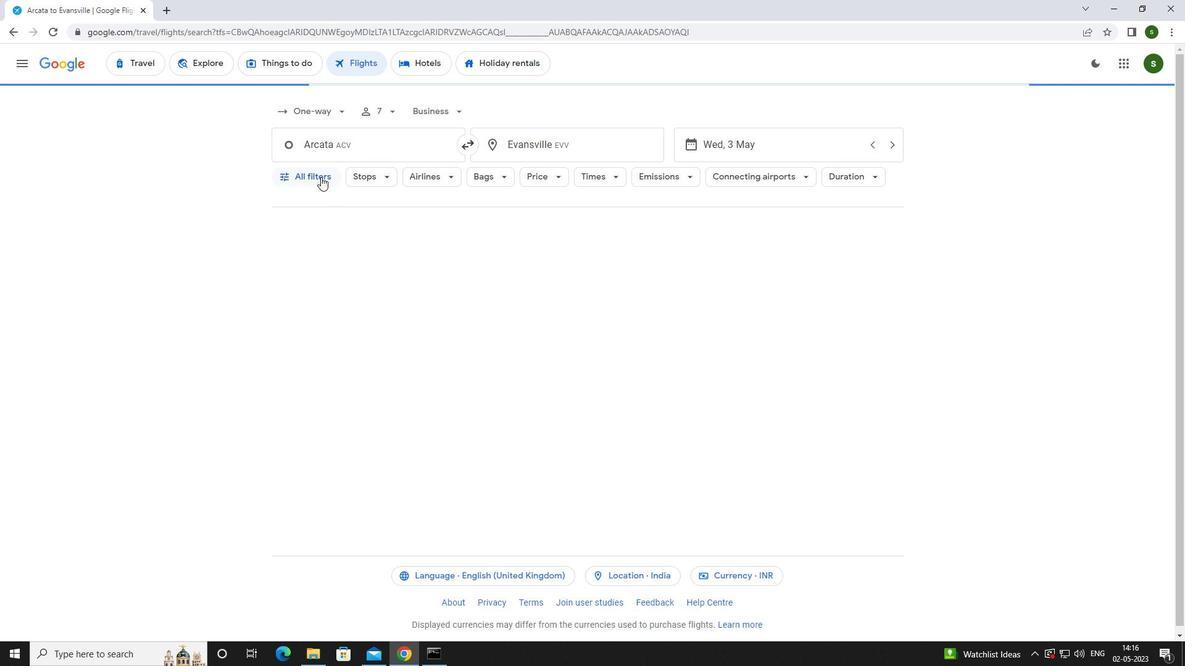 
Action: Mouse moved to (461, 440)
Screenshot: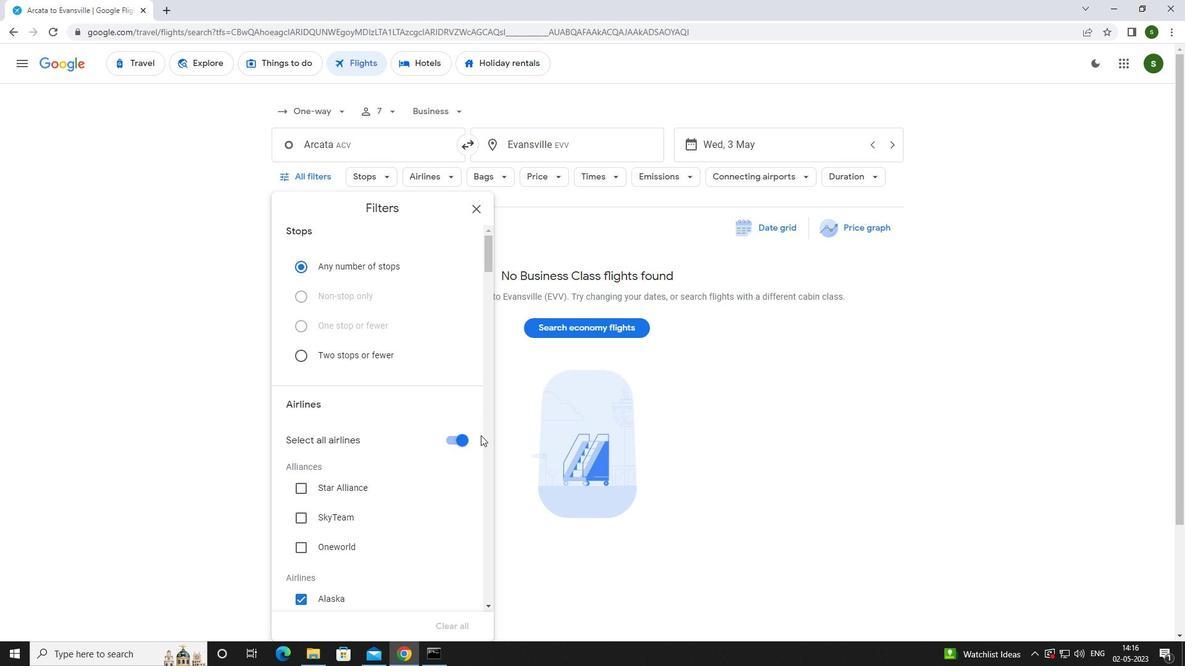 
Action: Mouse pressed left at (461, 440)
Screenshot: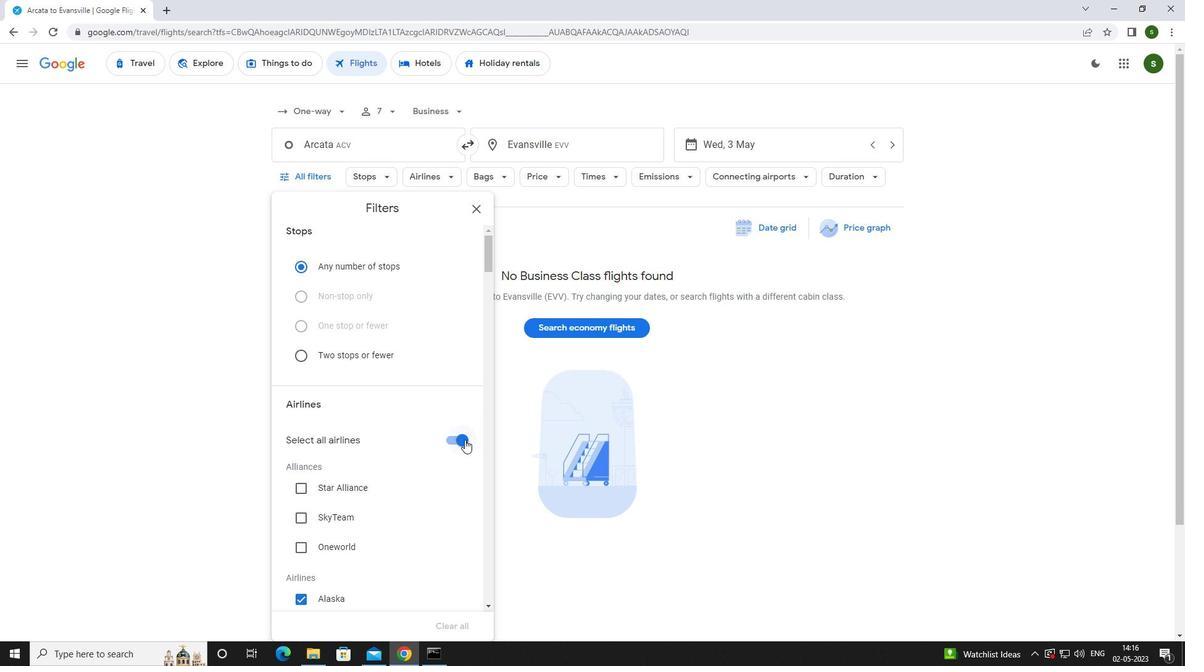 
Action: Mouse moved to (395, 349)
Screenshot: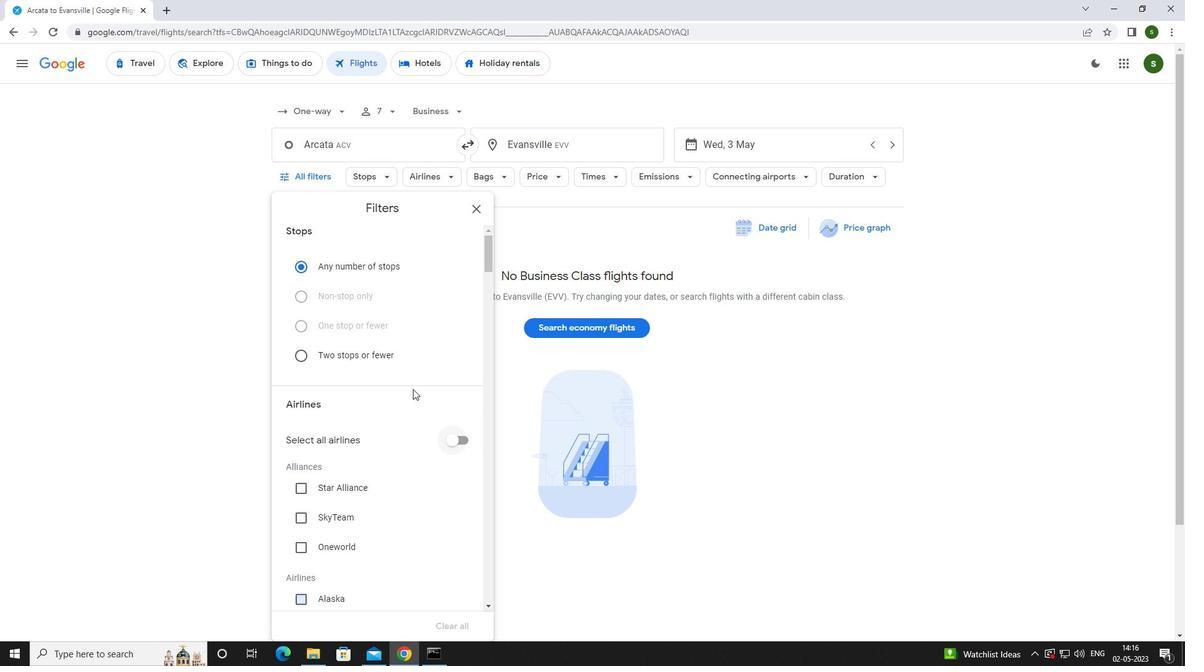 
Action: Mouse scrolled (395, 348) with delta (0, 0)
Screenshot: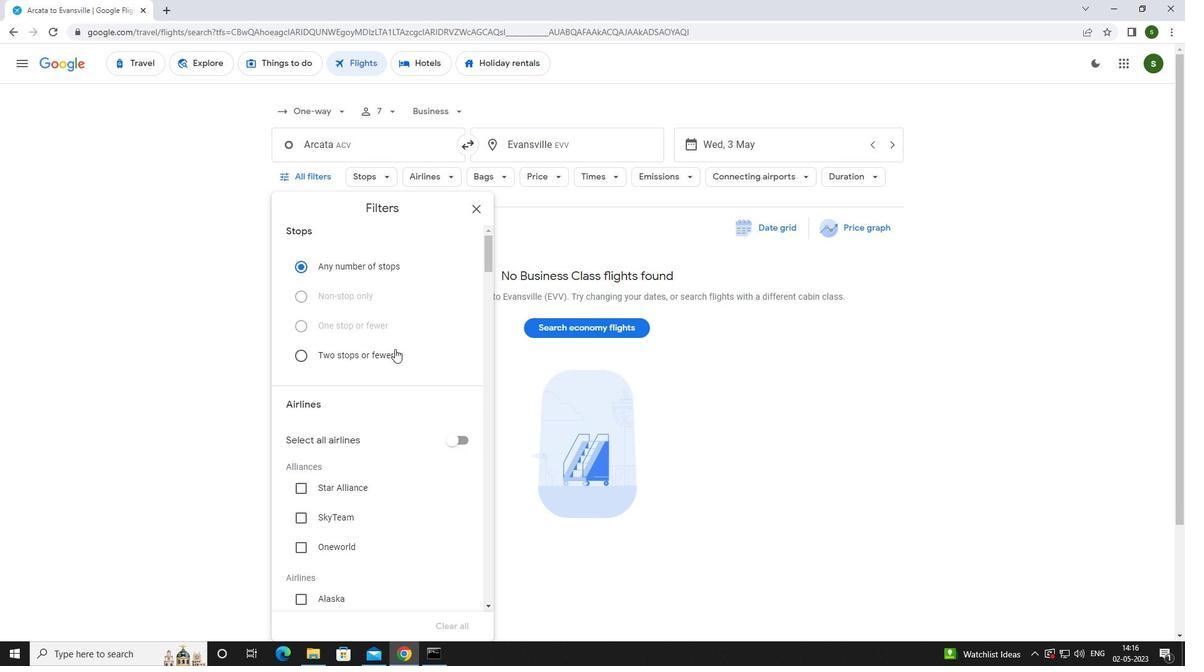 
Action: Mouse scrolled (395, 348) with delta (0, 0)
Screenshot: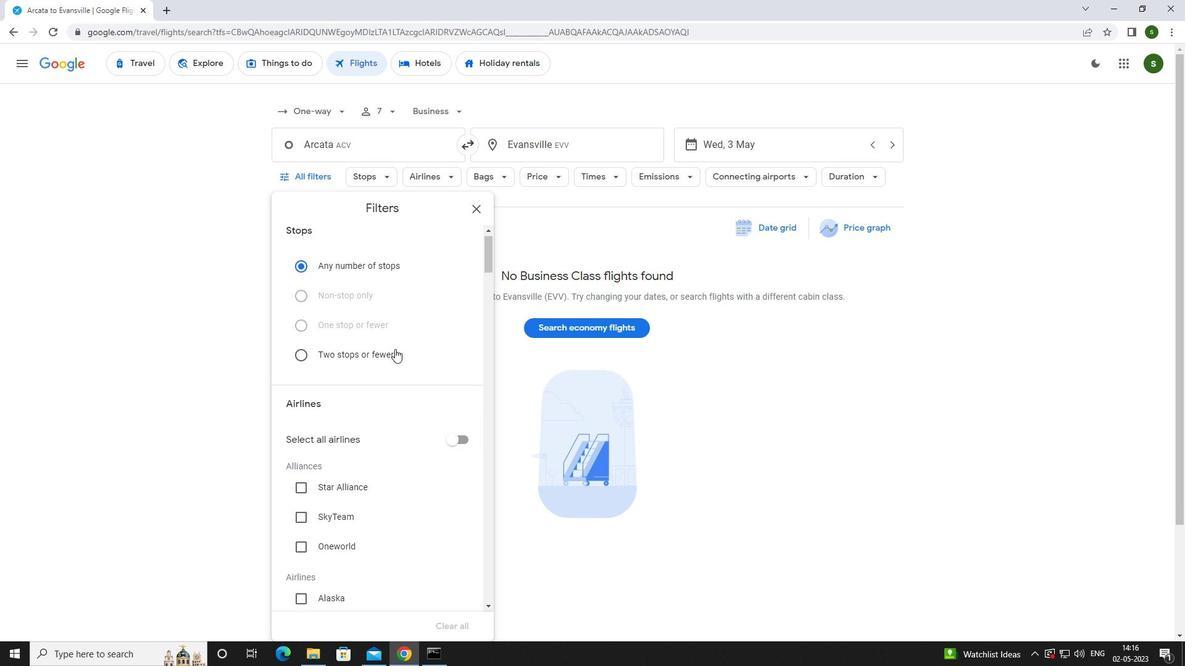 
Action: Mouse scrolled (395, 348) with delta (0, 0)
Screenshot: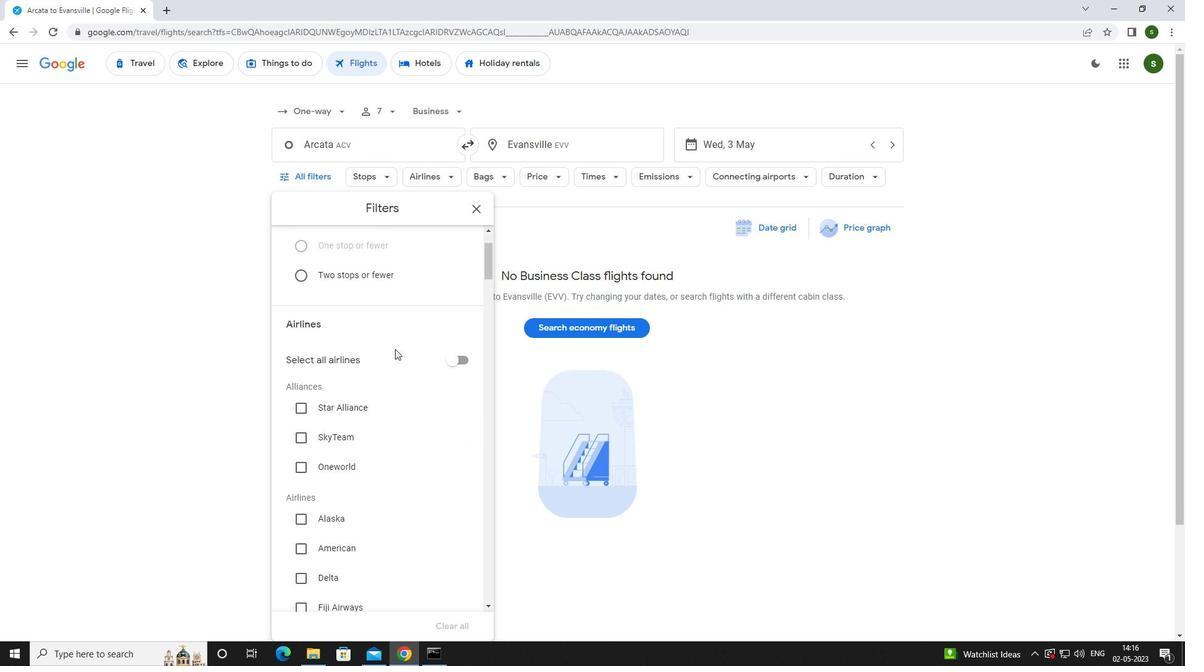 
Action: Mouse scrolled (395, 348) with delta (0, 0)
Screenshot: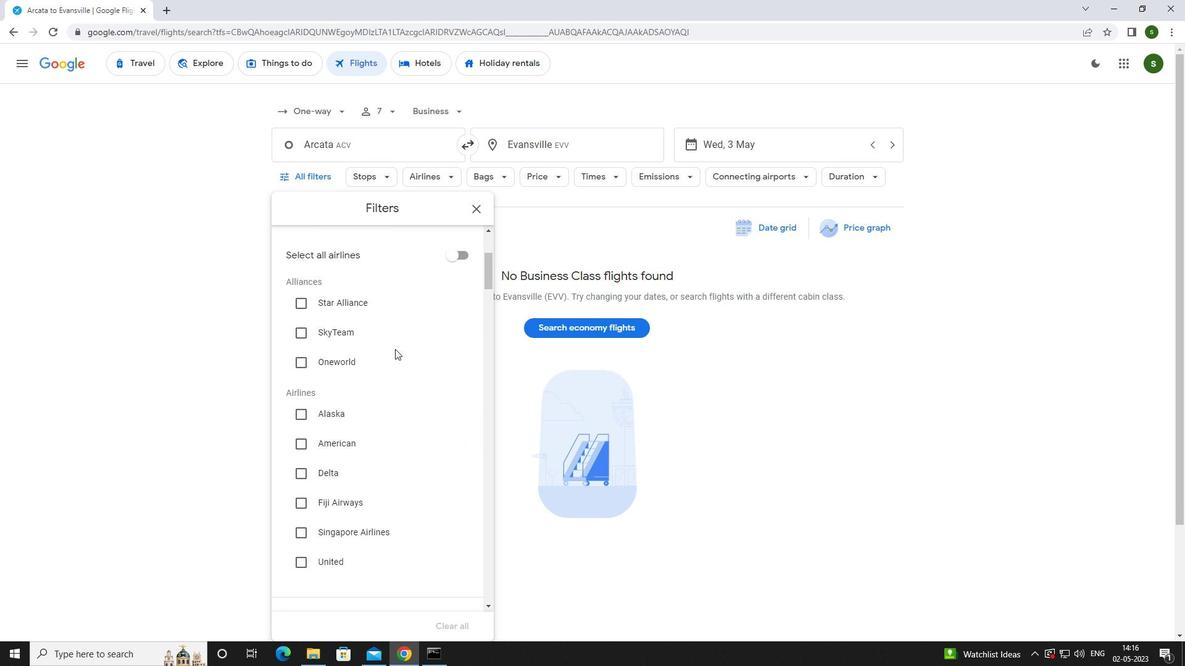 
Action: Mouse scrolled (395, 348) with delta (0, 0)
Screenshot: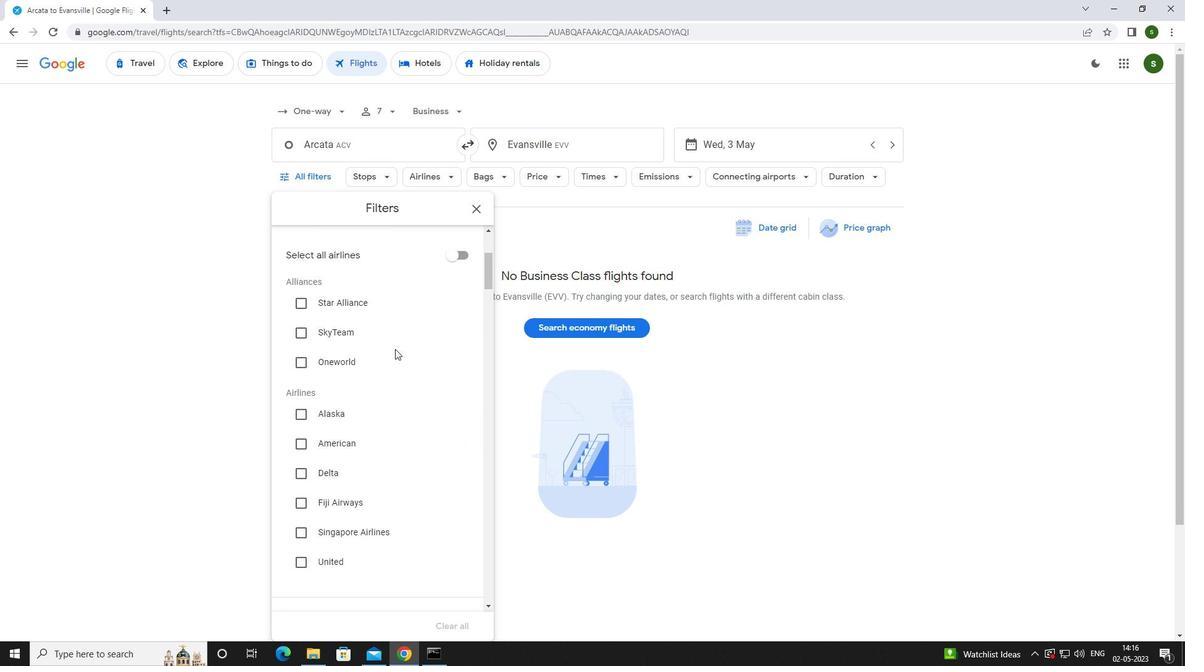 
Action: Mouse scrolled (395, 348) with delta (0, 0)
Screenshot: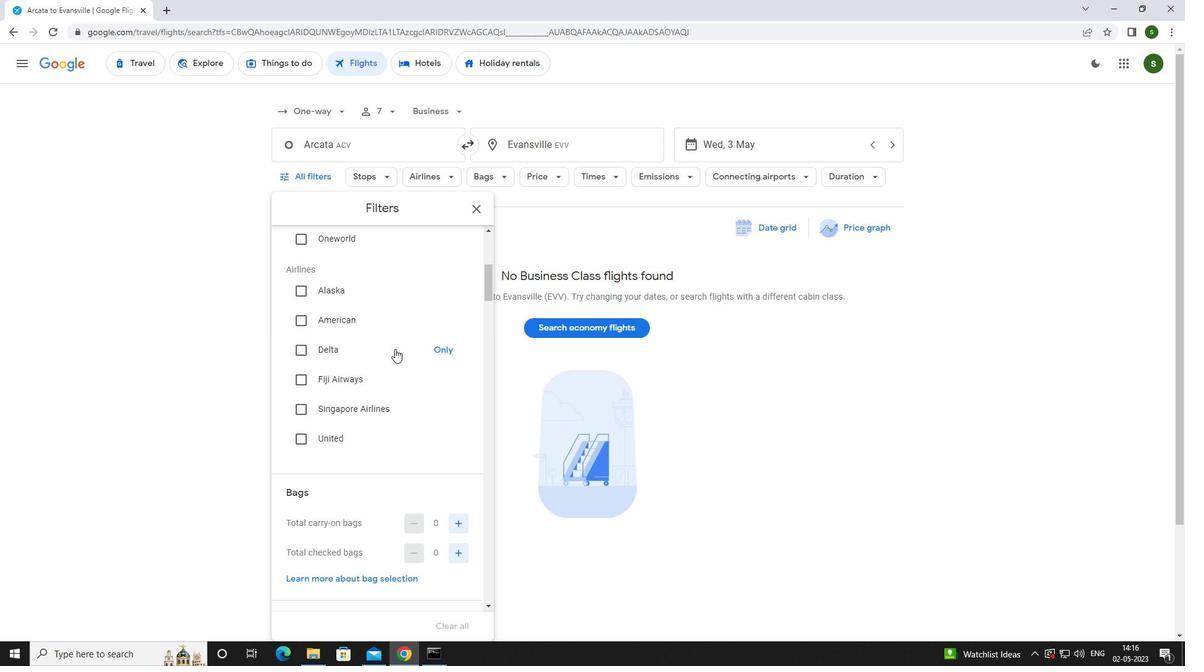 
Action: Mouse scrolled (395, 348) with delta (0, 0)
Screenshot: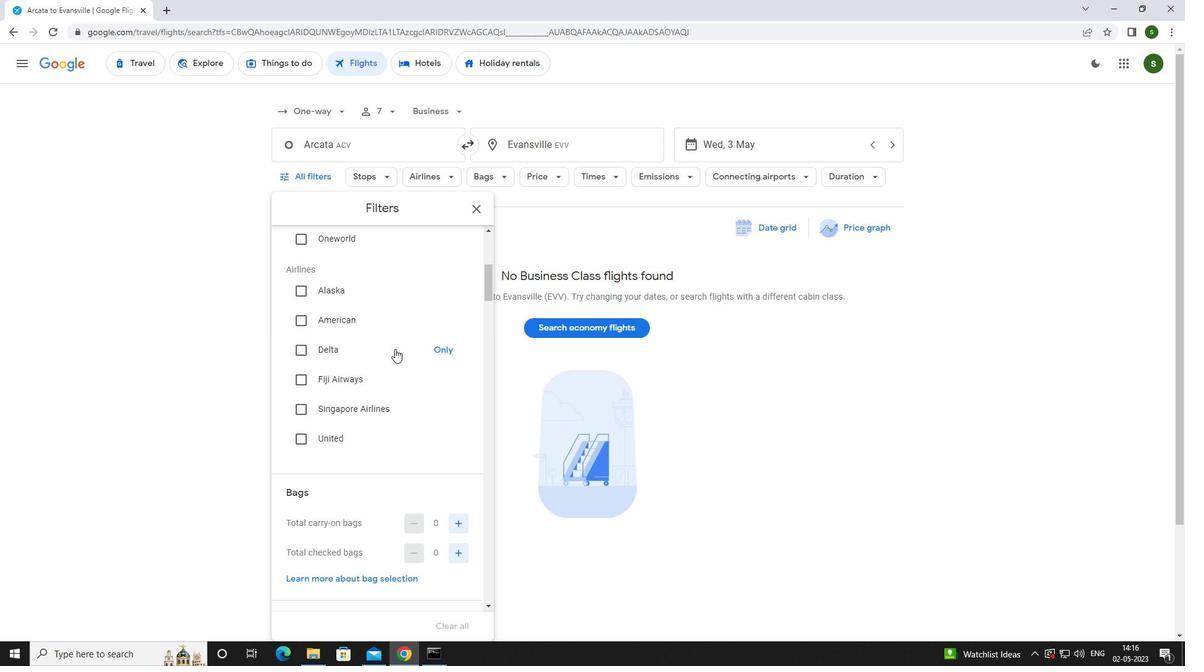 
Action: Mouse moved to (463, 401)
Screenshot: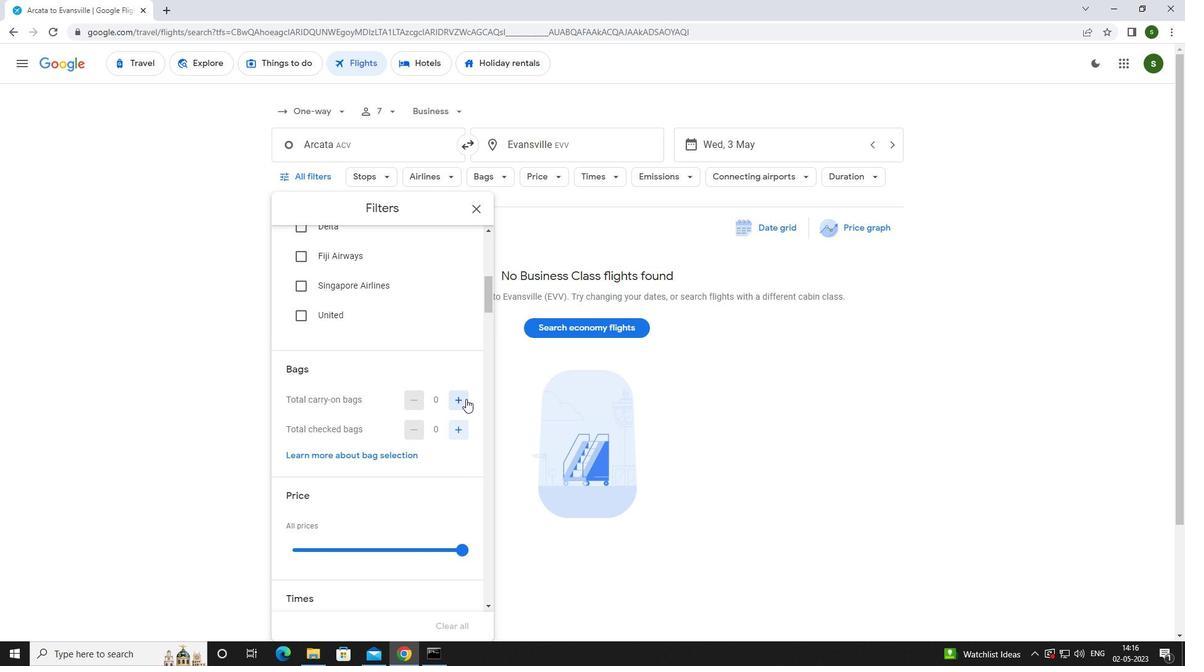 
Action: Mouse pressed left at (463, 401)
Screenshot: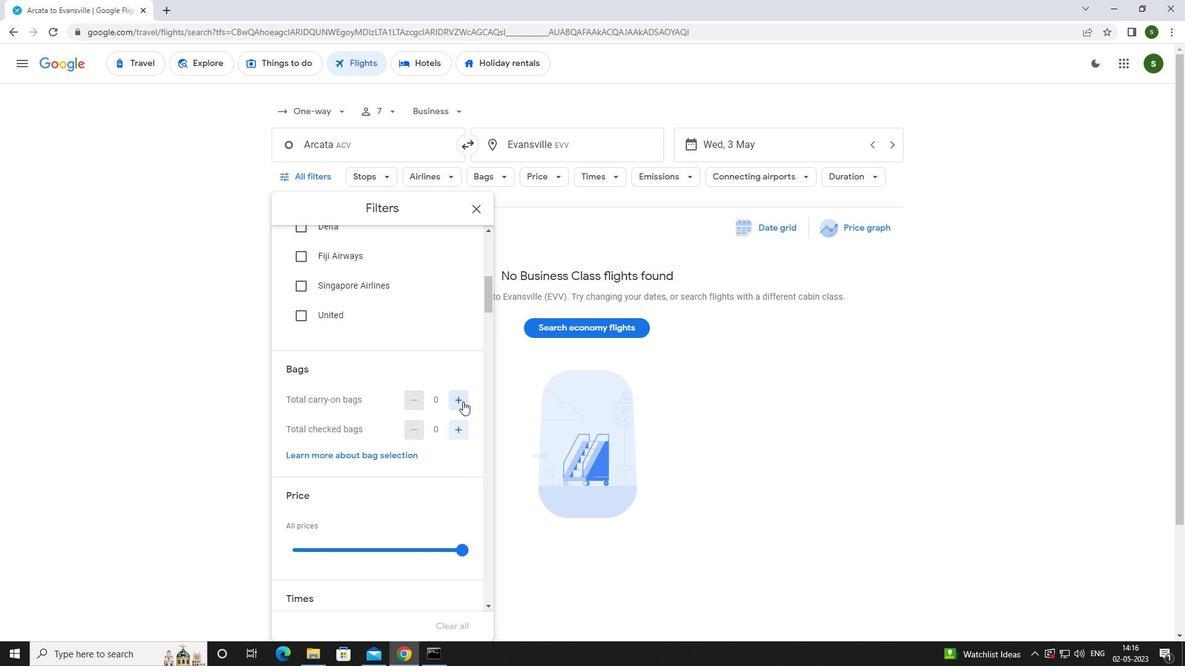 
Action: Mouse pressed left at (463, 401)
Screenshot: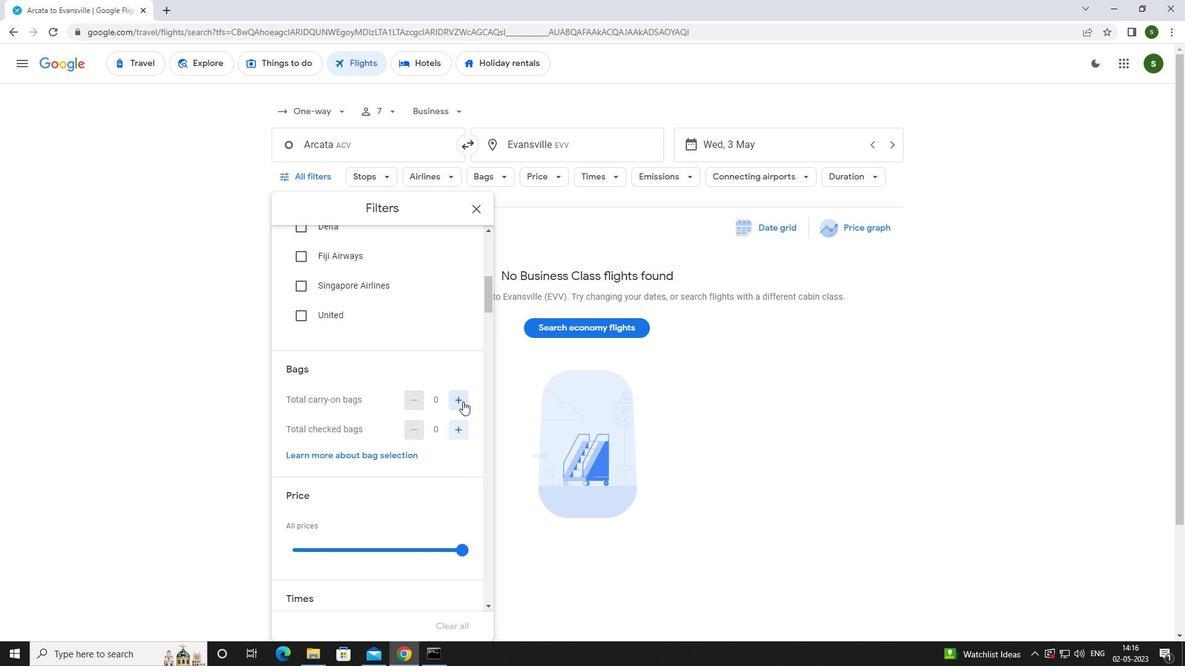 
Action: Mouse moved to (463, 429)
Screenshot: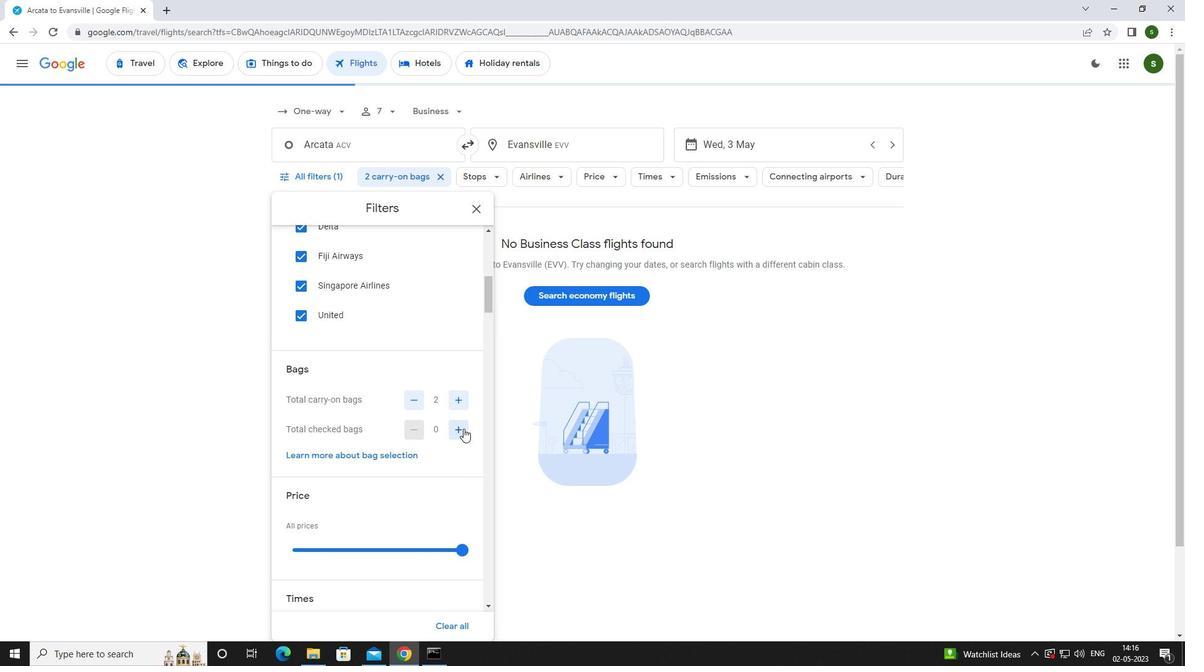 
Action: Mouse pressed left at (463, 429)
Screenshot: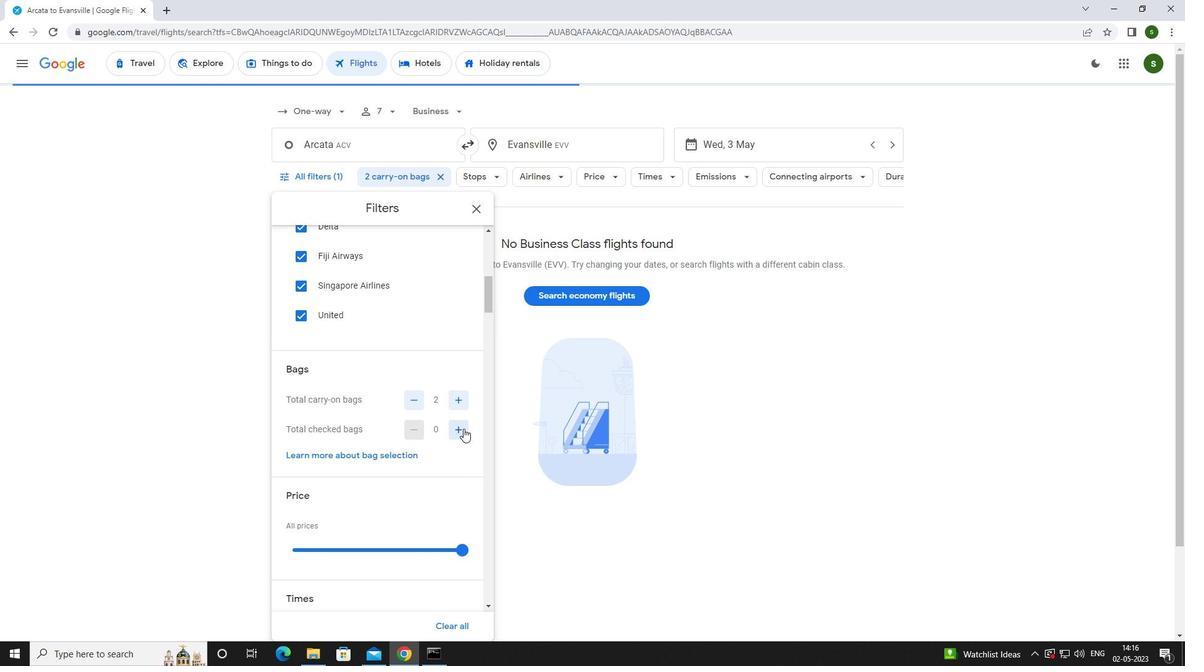 
Action: Mouse pressed left at (463, 429)
Screenshot: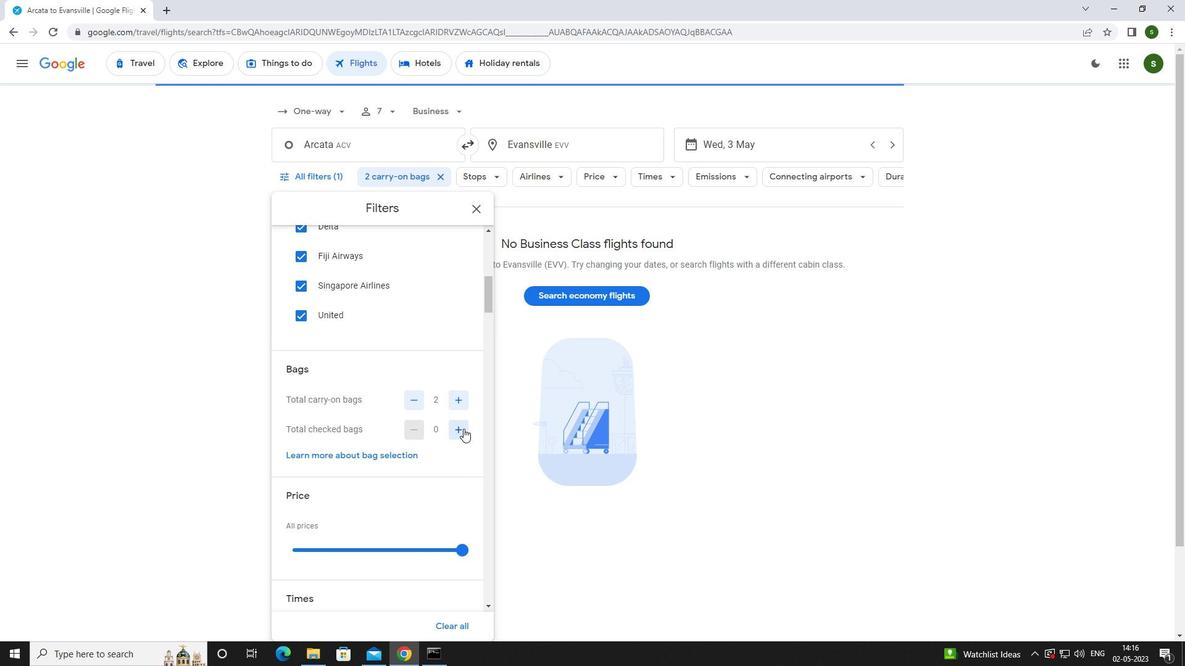 
Action: Mouse pressed left at (463, 429)
Screenshot: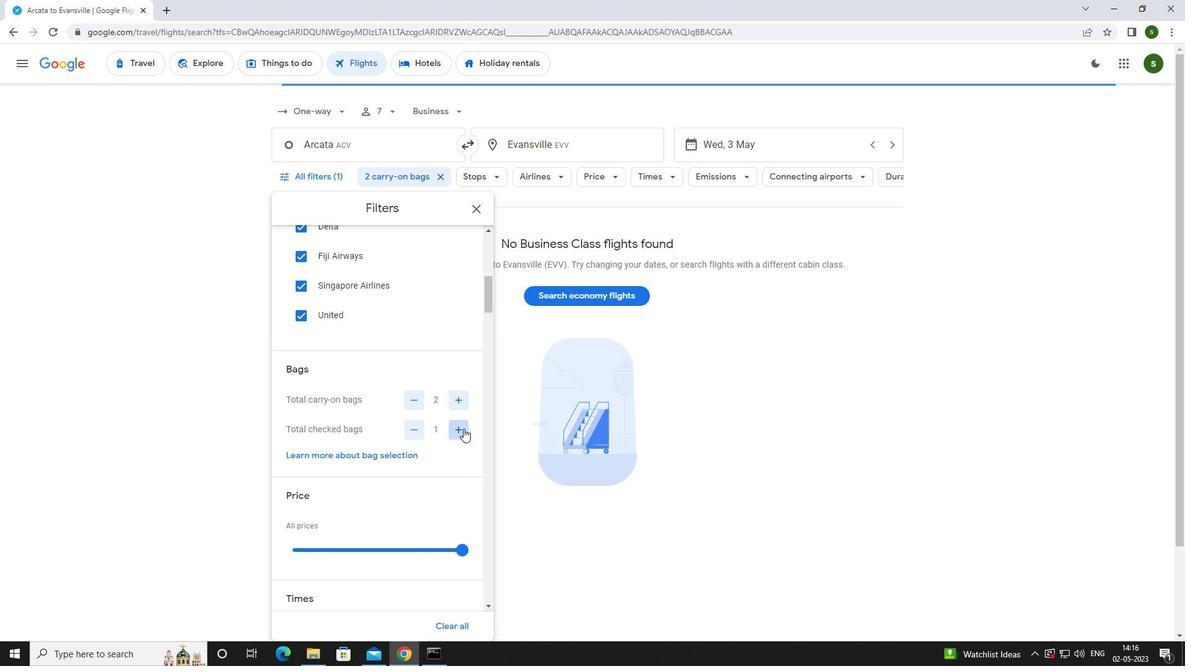 
Action: Mouse pressed left at (463, 429)
Screenshot: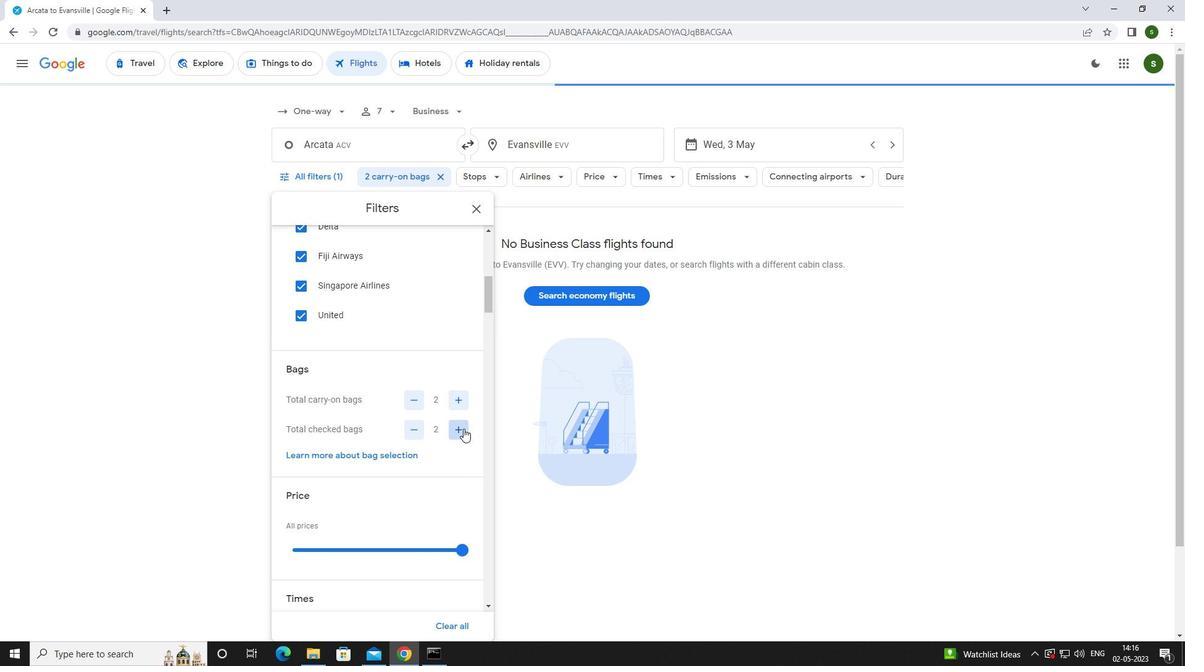 
Action: Mouse pressed left at (463, 429)
Screenshot: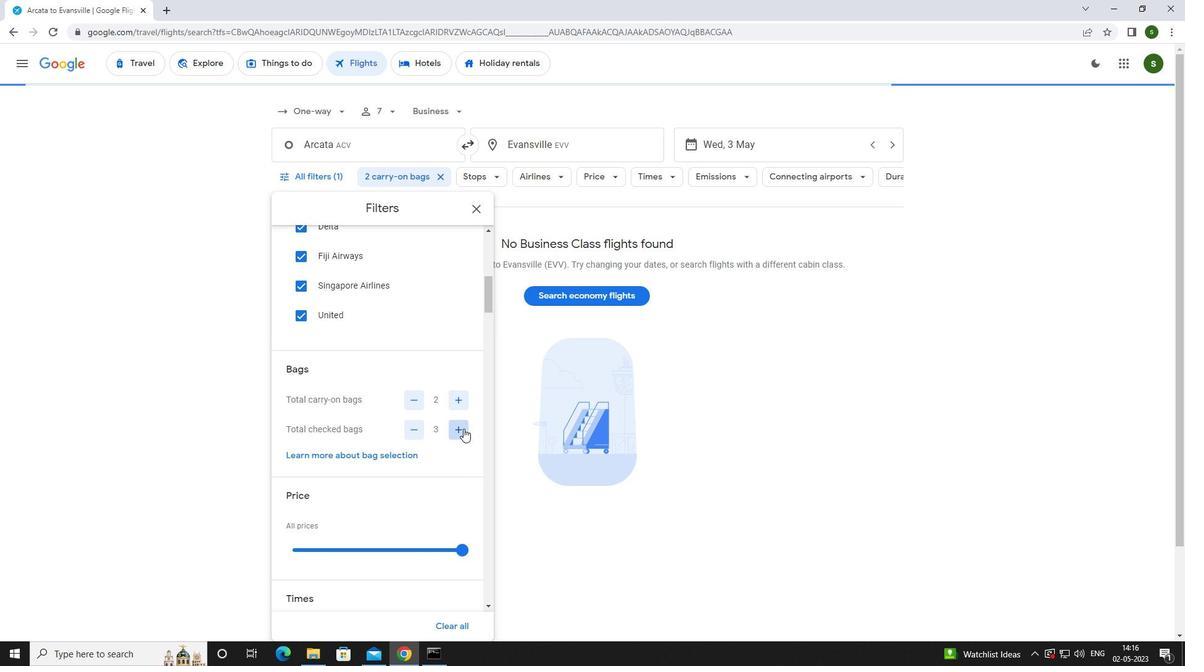 
Action: Mouse pressed left at (463, 429)
Screenshot: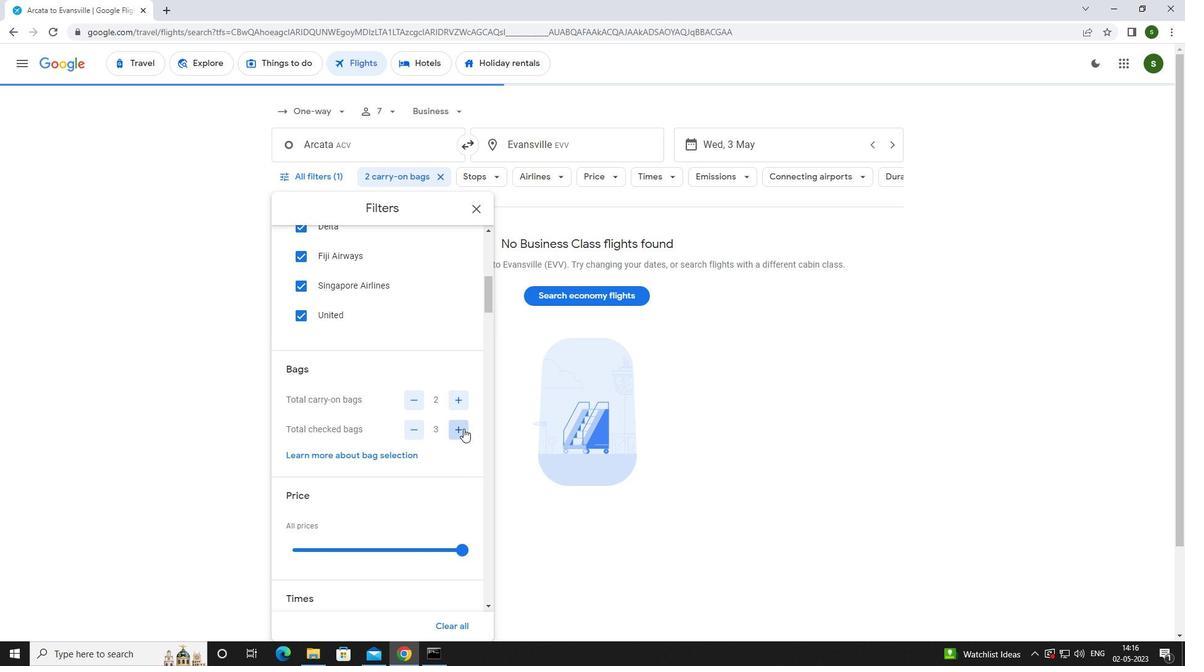 
Action: Mouse pressed left at (463, 429)
Screenshot: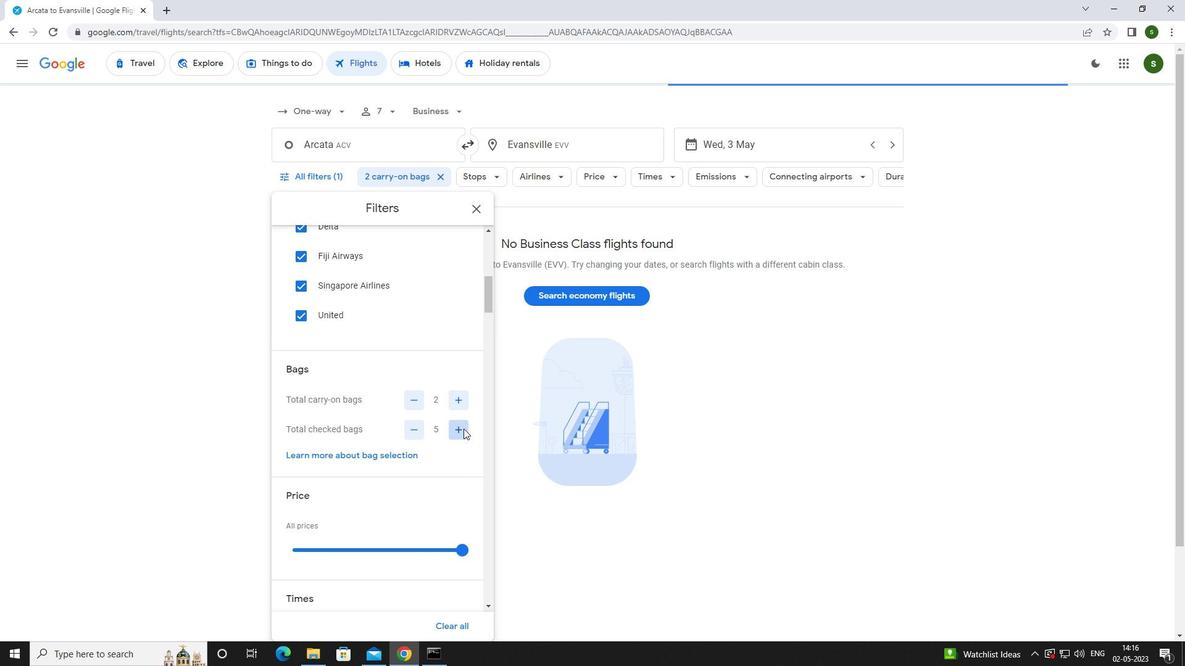 
Action: Mouse scrolled (463, 428) with delta (0, 0)
Screenshot: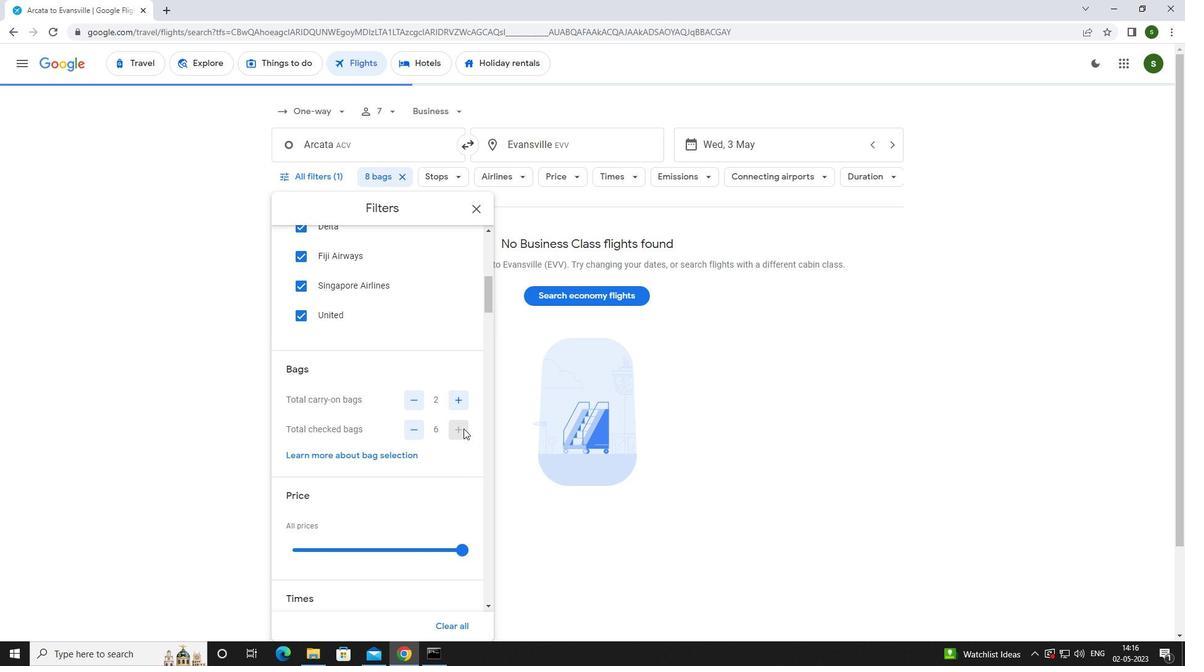
Action: Mouse scrolled (463, 428) with delta (0, 0)
Screenshot: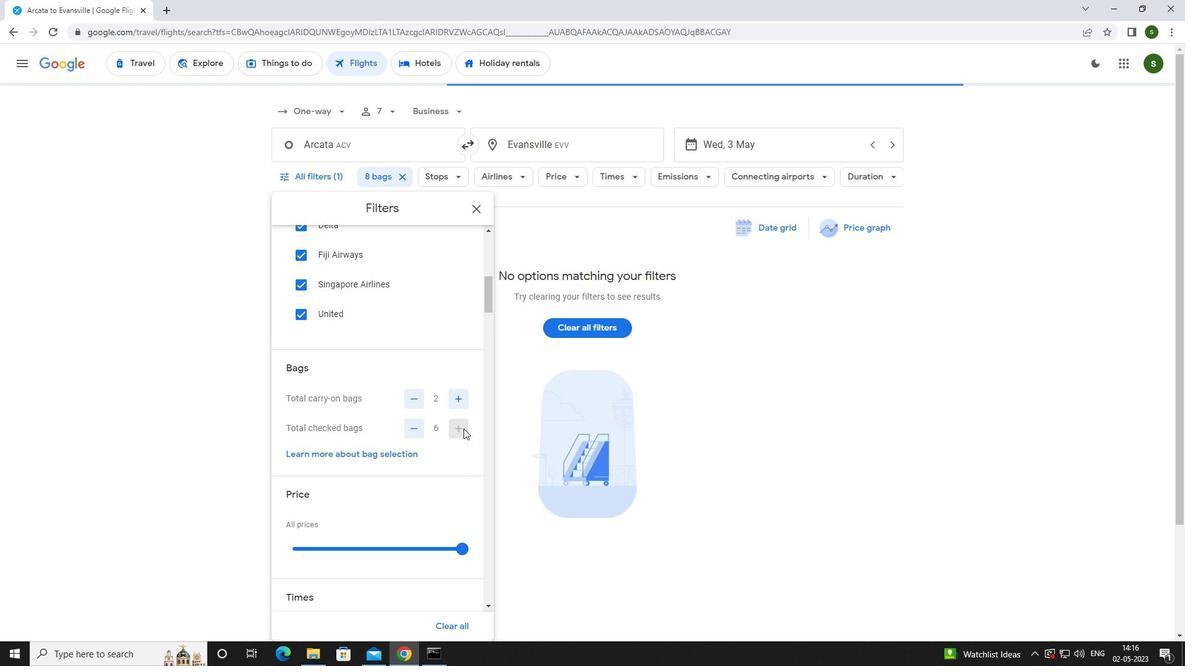 
Action: Mouse pressed left at (463, 429)
Screenshot: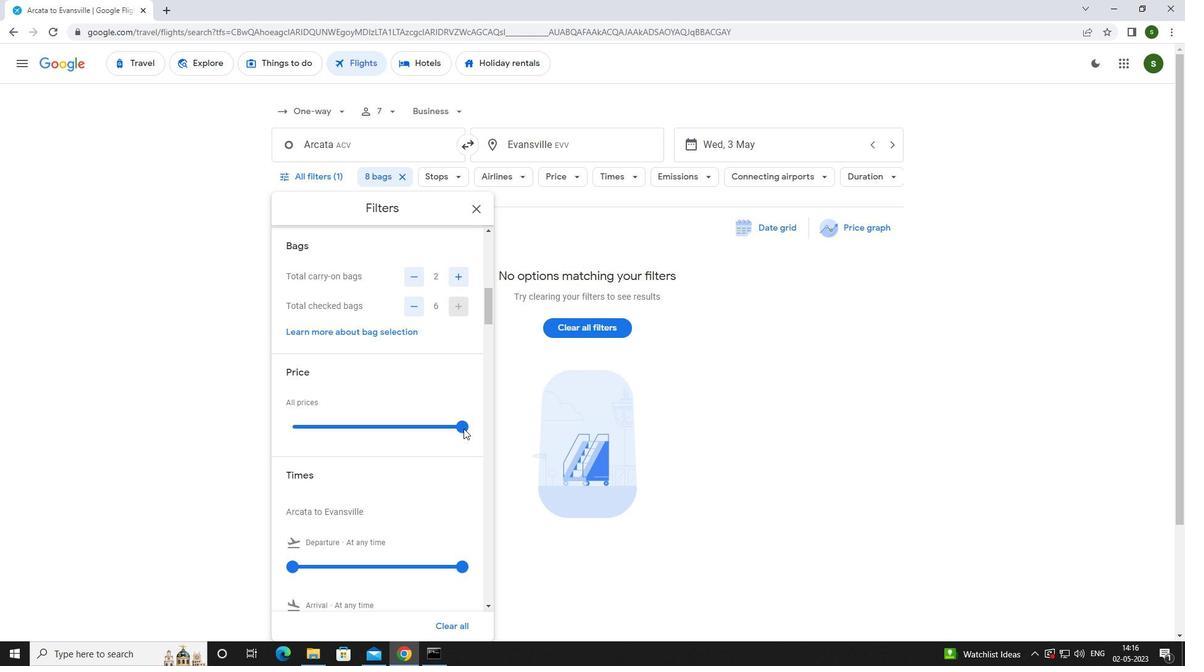 
Action: Mouse moved to (424, 440)
Screenshot: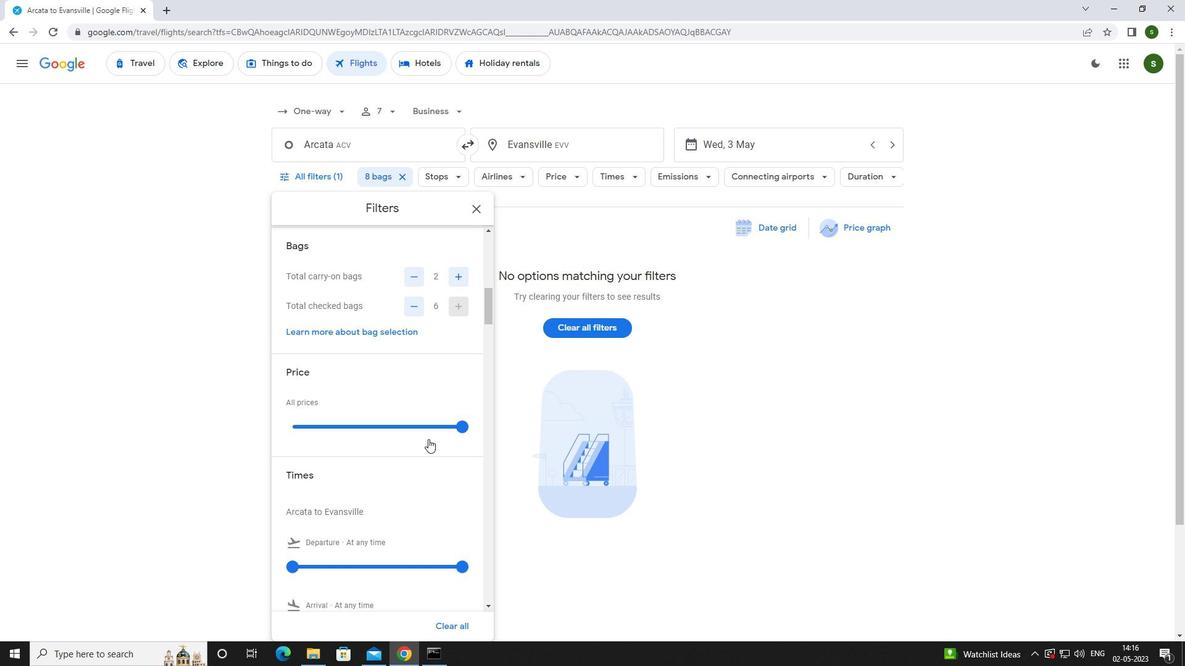 
Action: Mouse scrolled (424, 439) with delta (0, 0)
Screenshot: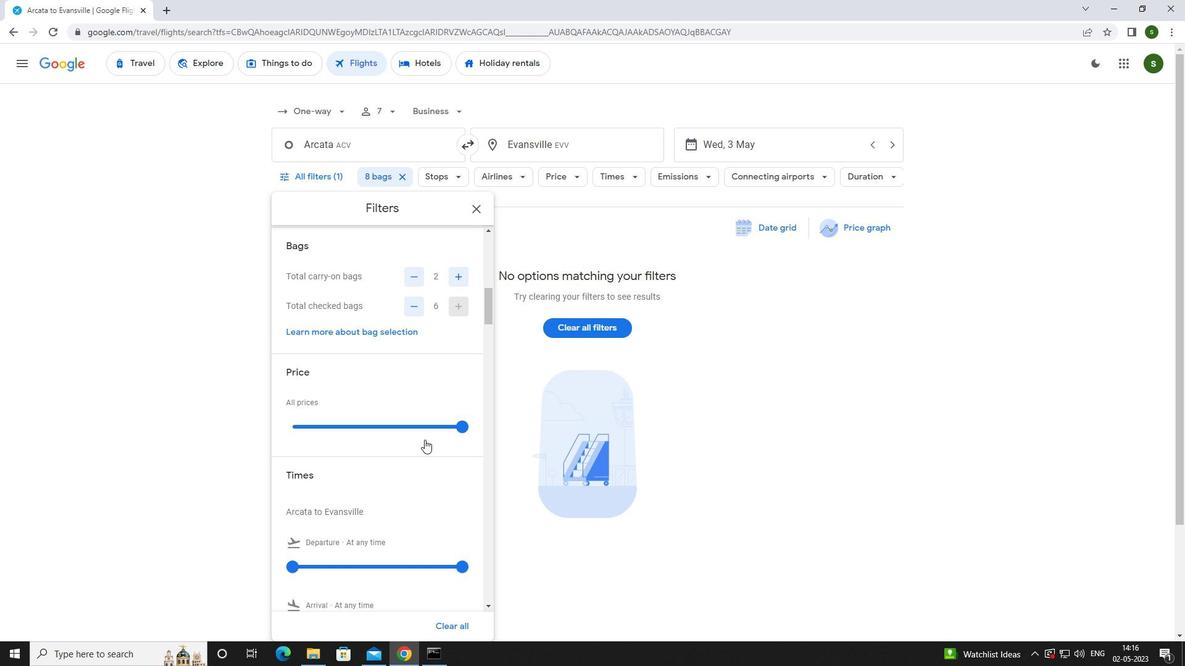 
Action: Mouse scrolled (424, 439) with delta (0, 0)
Screenshot: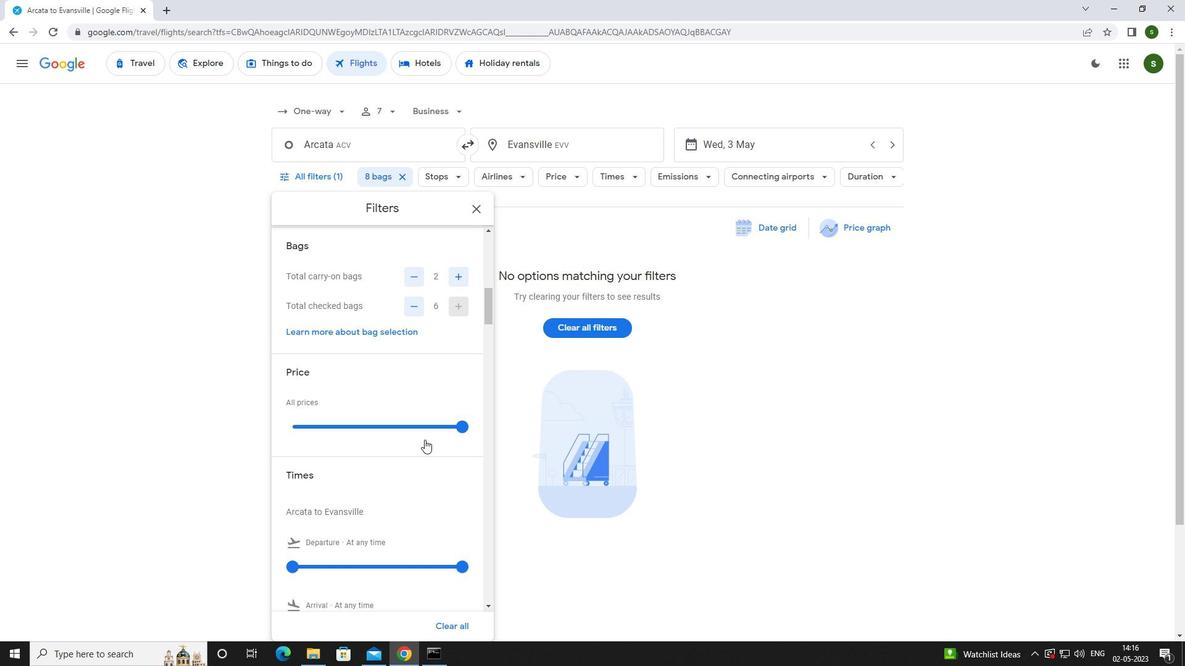 
Action: Mouse moved to (291, 443)
Screenshot: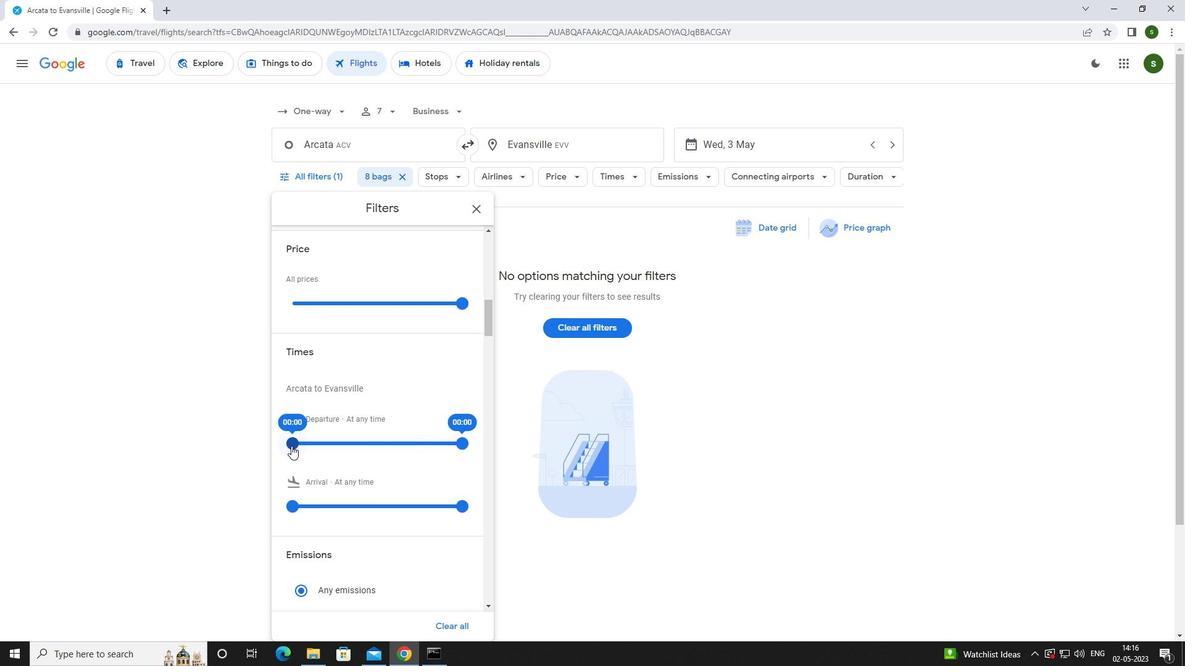 
Action: Mouse pressed left at (291, 443)
Screenshot: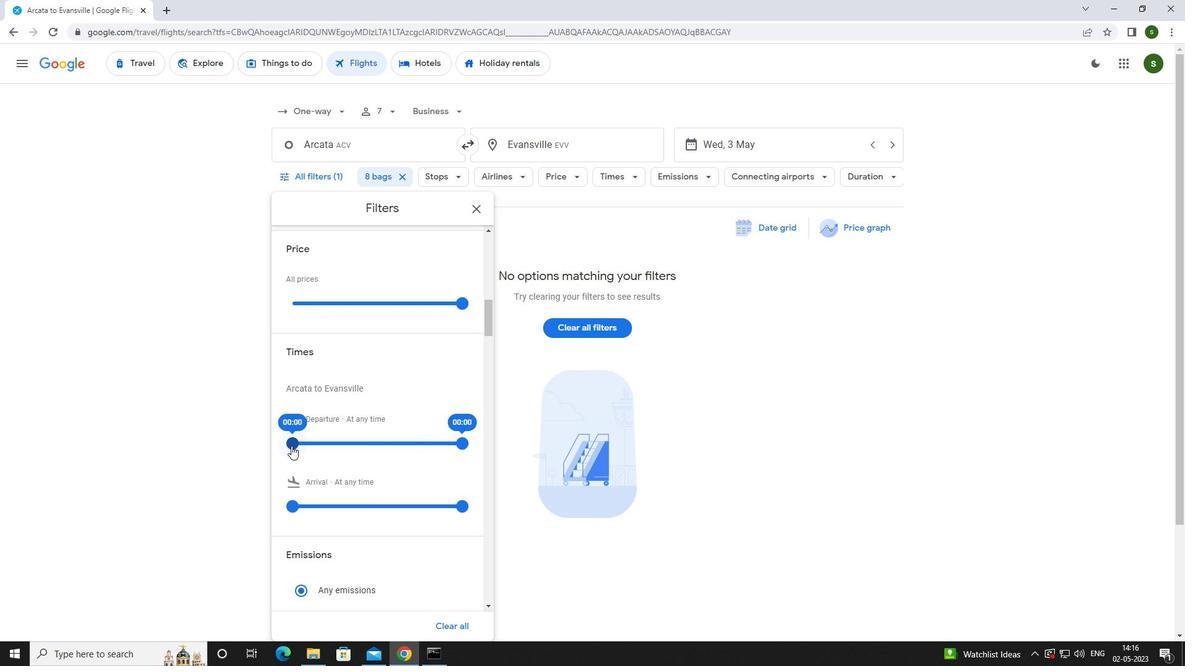 
Action: Mouse moved to (768, 374)
Screenshot: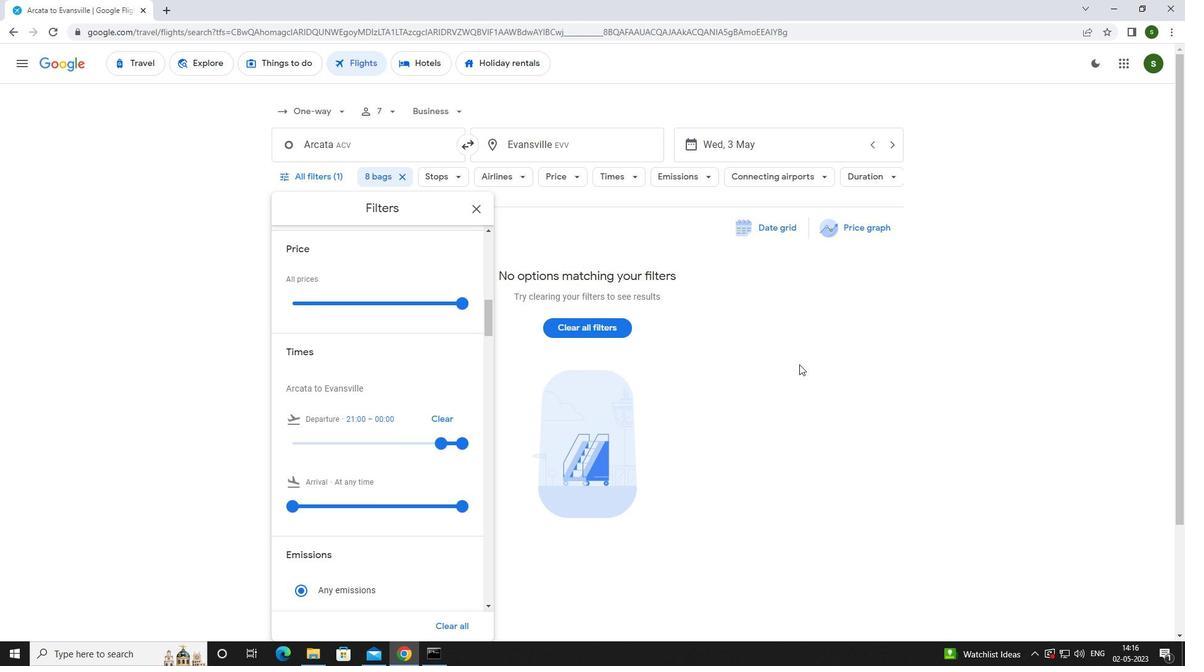 
Action: Mouse pressed left at (768, 374)
Screenshot: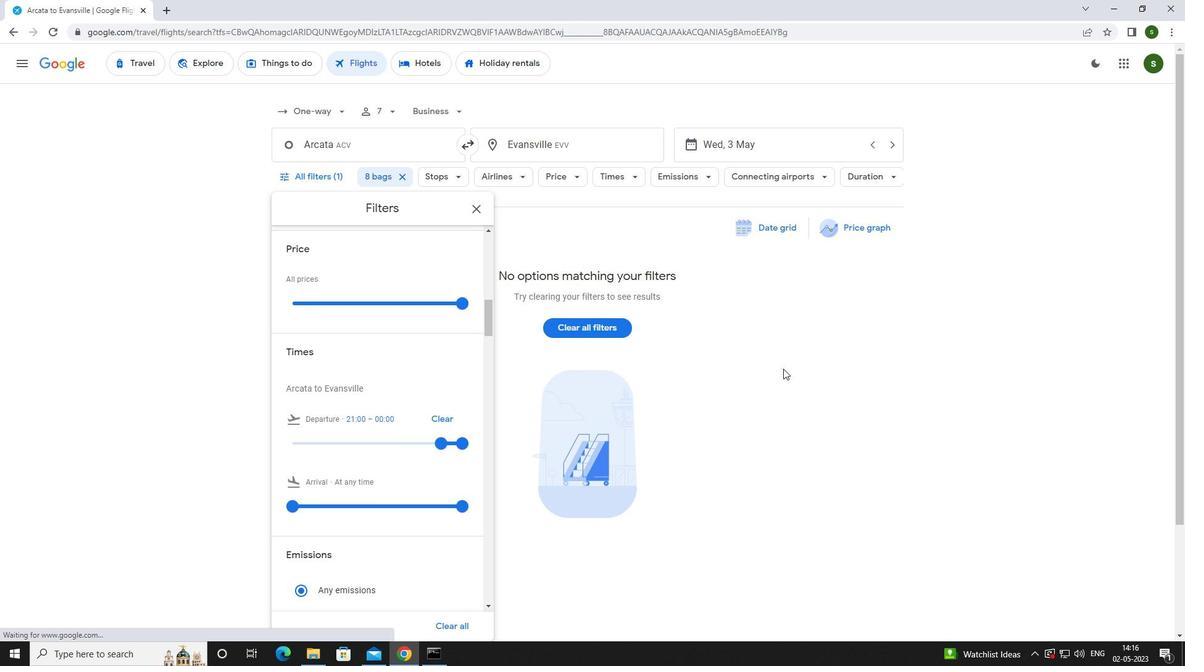 
